 Task: Open Card Card0000000062 in Board Board0000000016 in Workspace WS0000000006 in Trello. Add Member Nikrathi889@gmail.com to Card Card0000000062 in Board Board0000000016 in Workspace WS0000000006 in Trello. Add Yellow Label titled Label0000000062 to Card Card0000000062 in Board Board0000000016 in Workspace WS0000000006 in Trello. Add Checklist CL0000000062 to Card Card0000000062 in Board Board0000000016 in Workspace WS0000000006 in Trello. Add Dates with Start Date as May 08 2023 and Due Date as May 31 2023 to Card Card0000000062 in Board Board0000000016 in Workspace WS0000000006 in Trello
Action: Mouse moved to (108, 432)
Screenshot: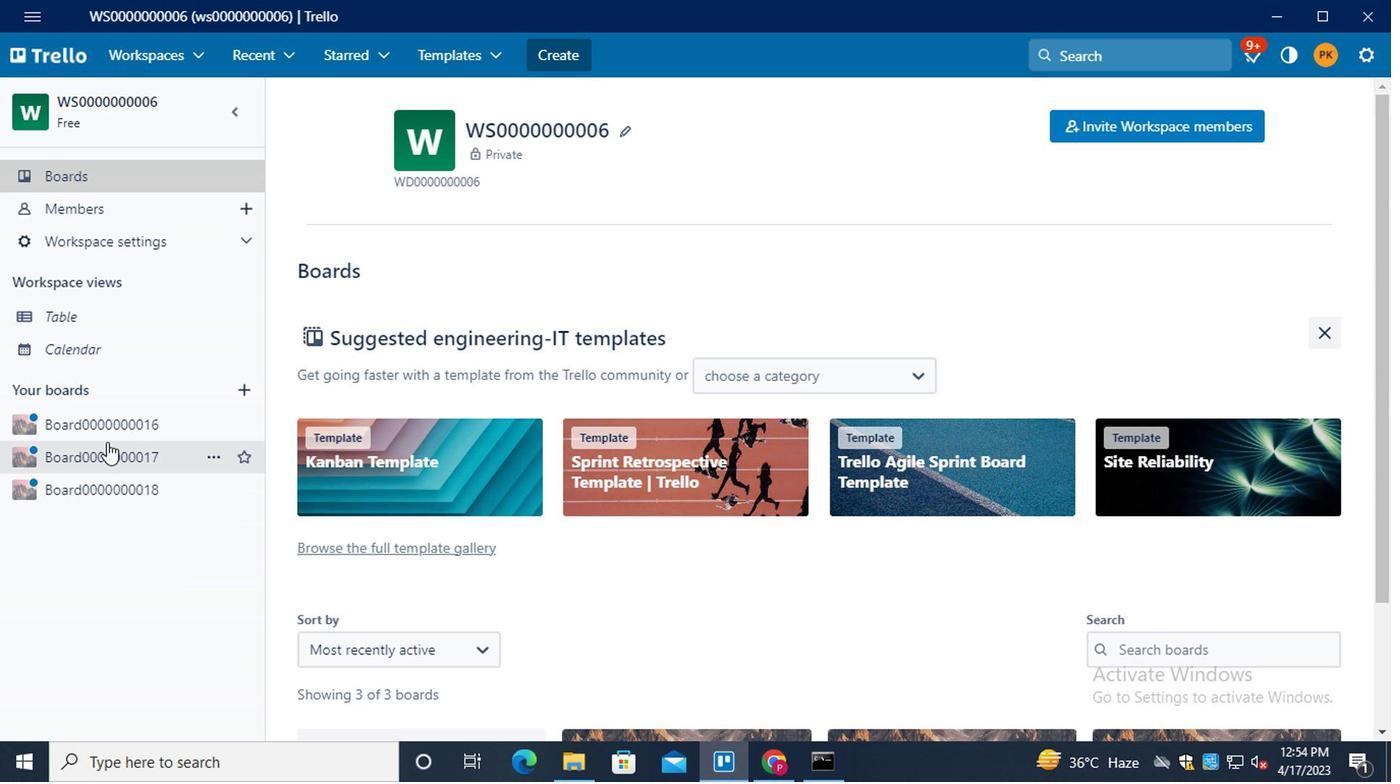 
Action: Mouse pressed left at (108, 432)
Screenshot: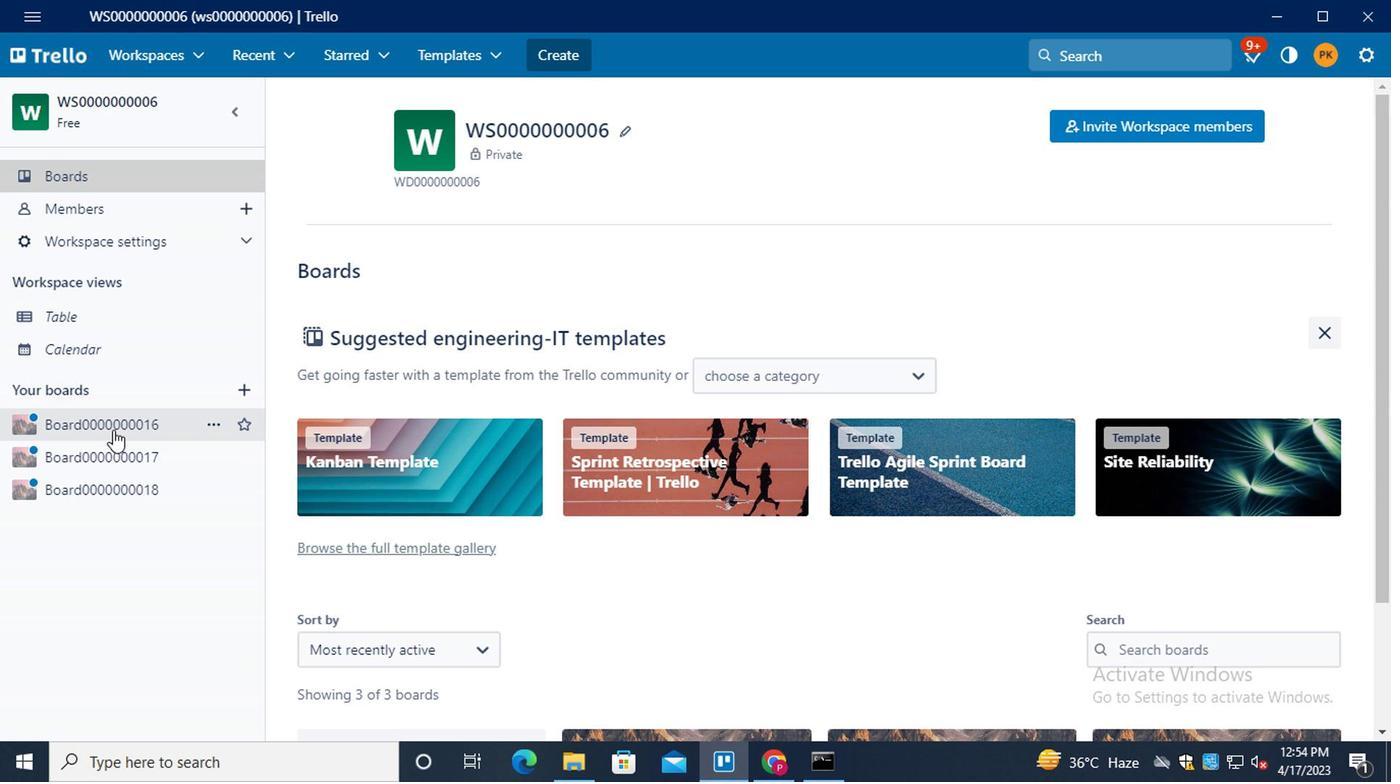 
Action: Mouse moved to (361, 368)
Screenshot: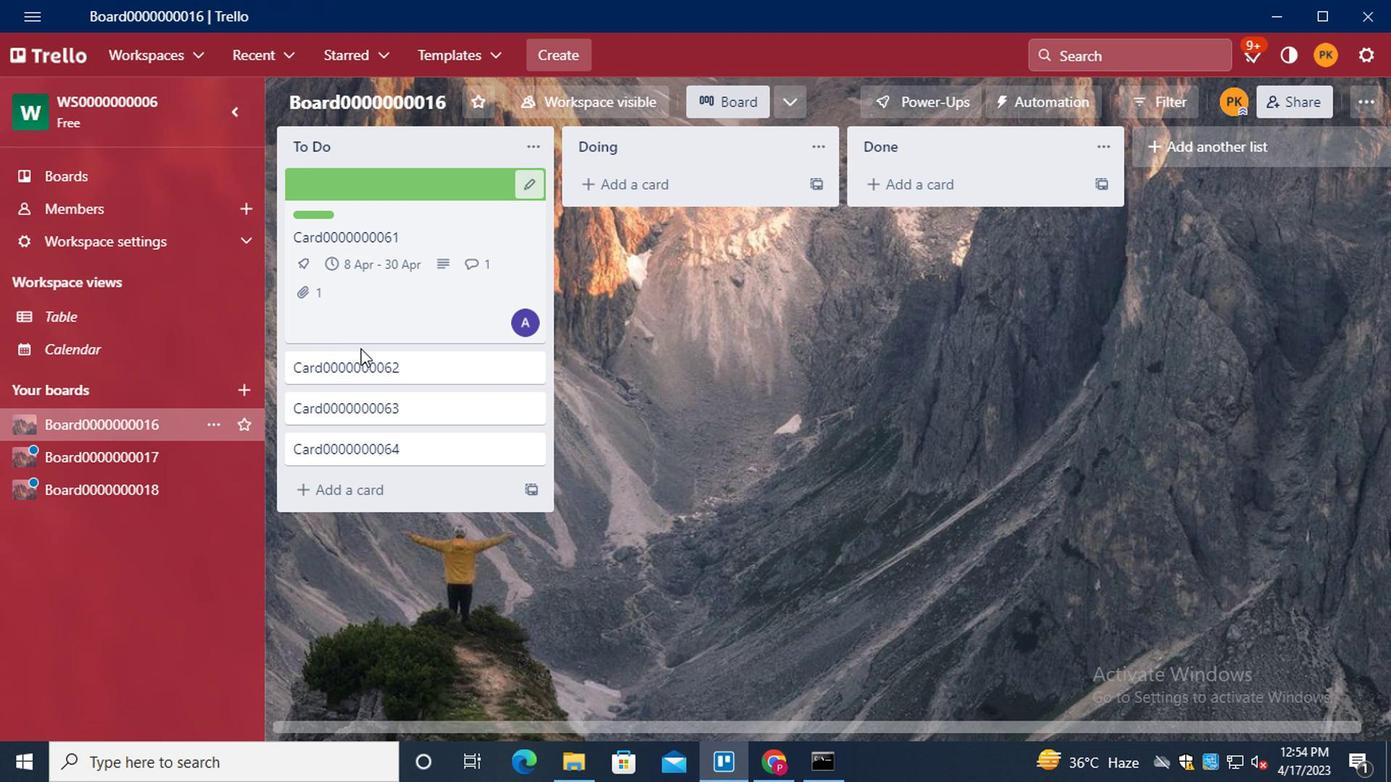 
Action: Mouse pressed left at (361, 368)
Screenshot: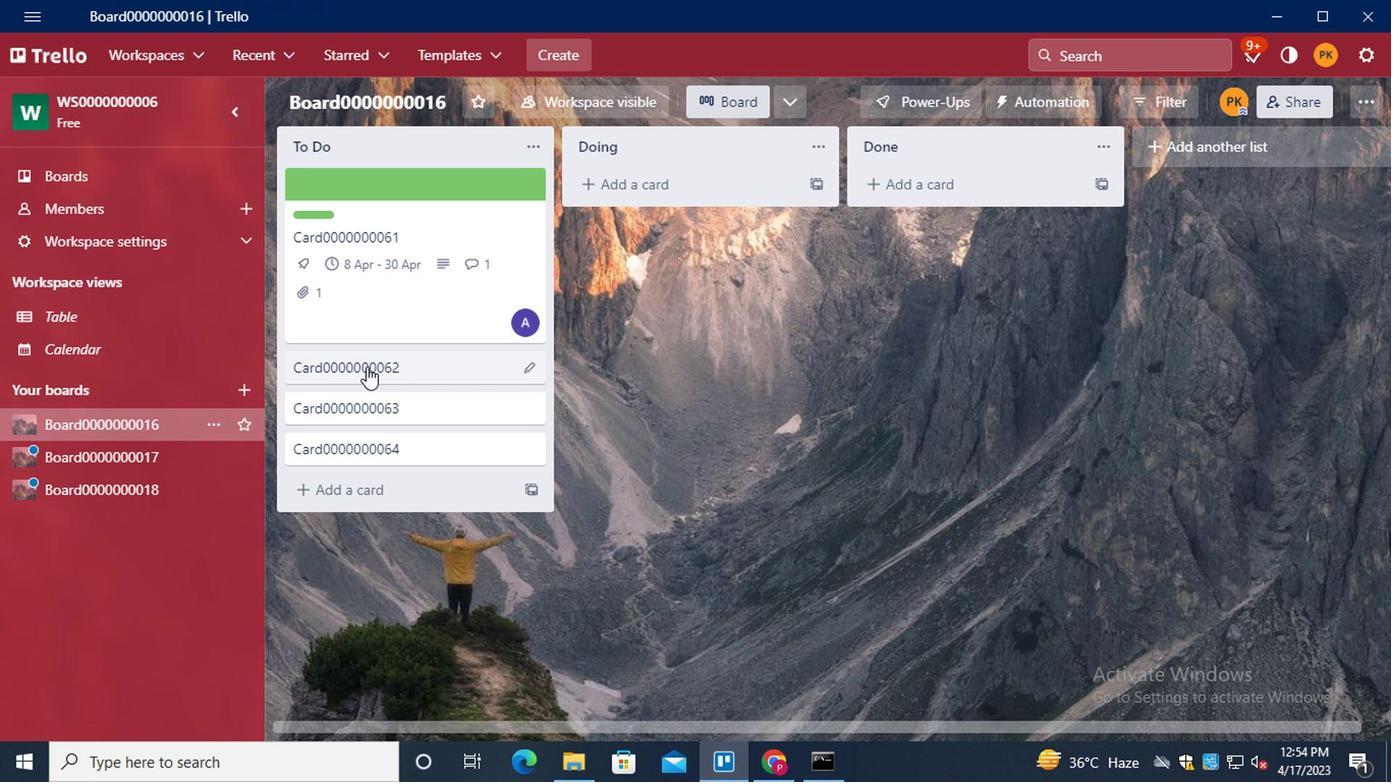 
Action: Mouse moved to (946, 196)
Screenshot: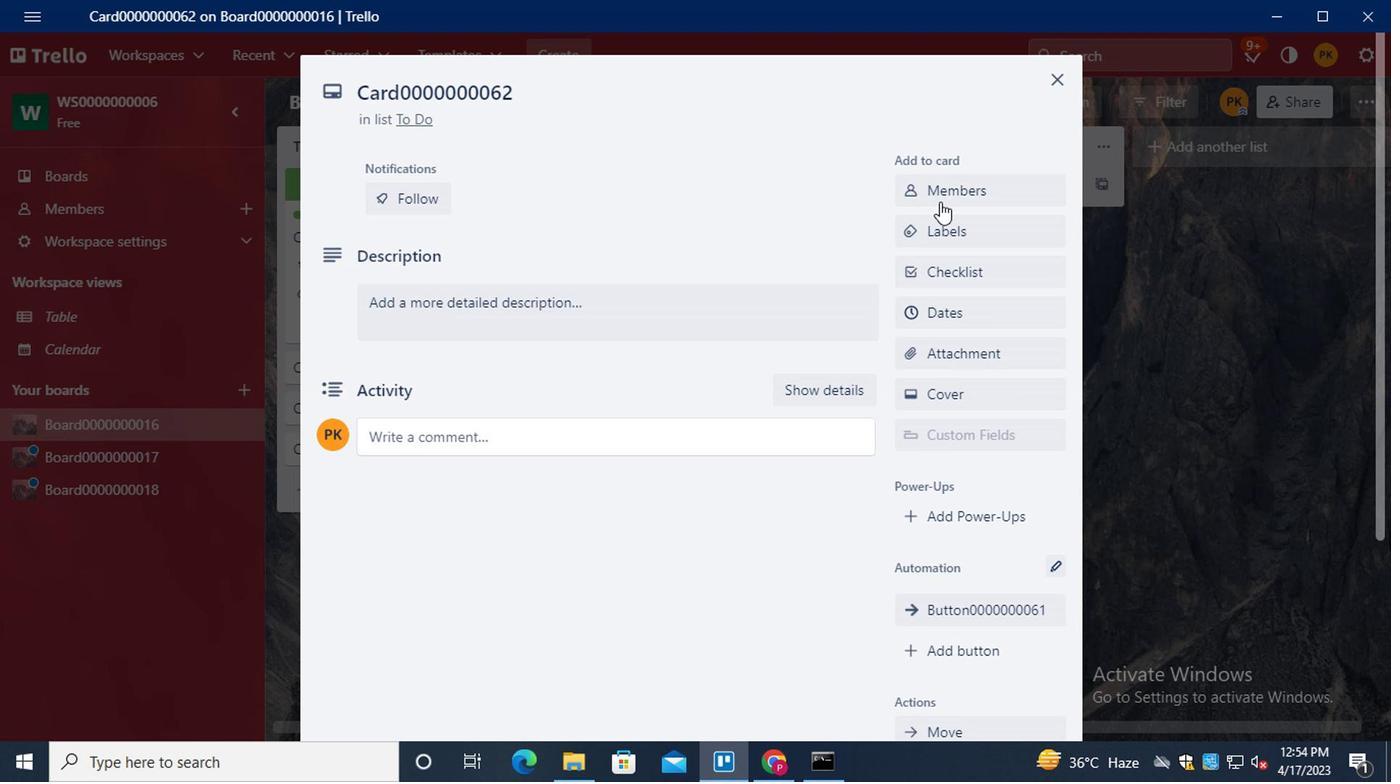 
Action: Mouse pressed left at (946, 196)
Screenshot: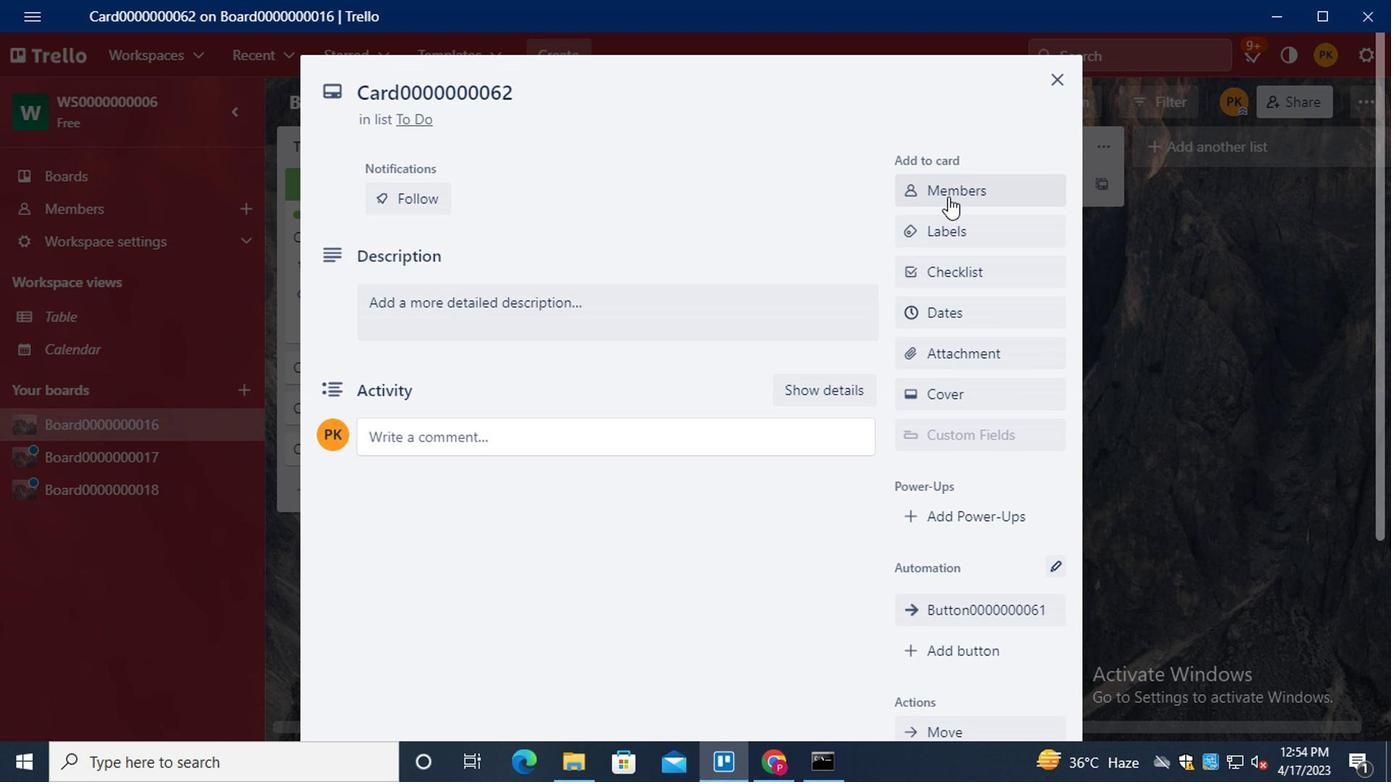 
Action: Mouse moved to (708, 349)
Screenshot: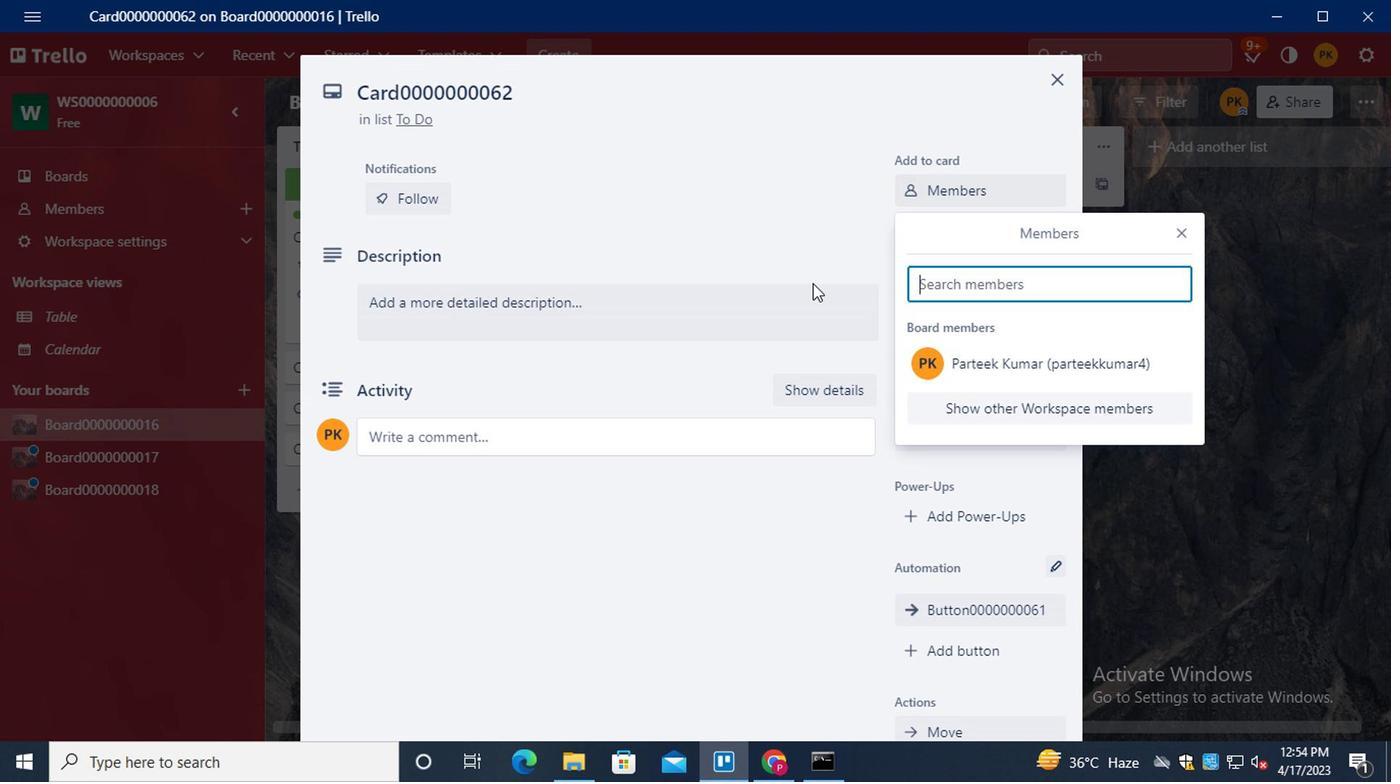 
Action: Key pressed <Key.shift>NIKRATHI889<Key.shift>@GMAIL.COM
Screenshot: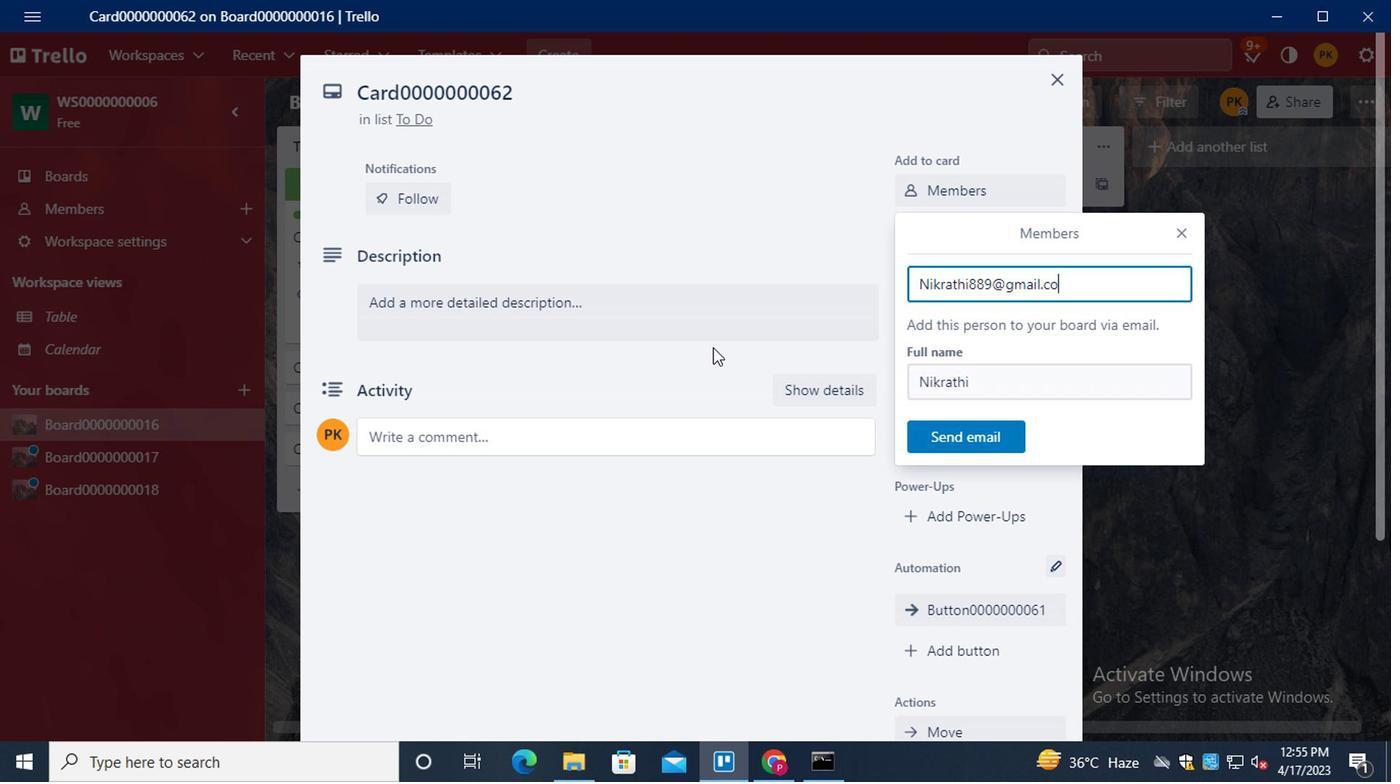 
Action: Mouse moved to (951, 433)
Screenshot: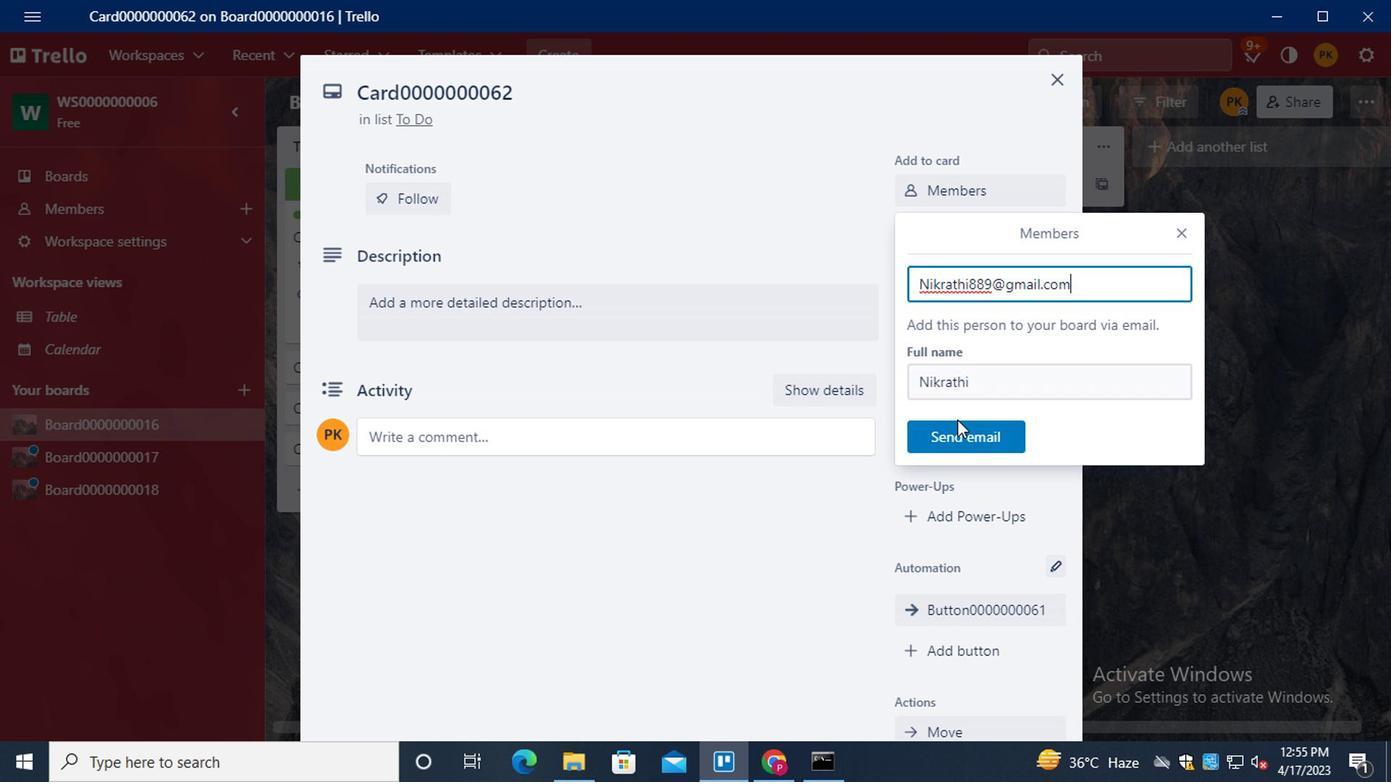 
Action: Mouse pressed left at (951, 433)
Screenshot: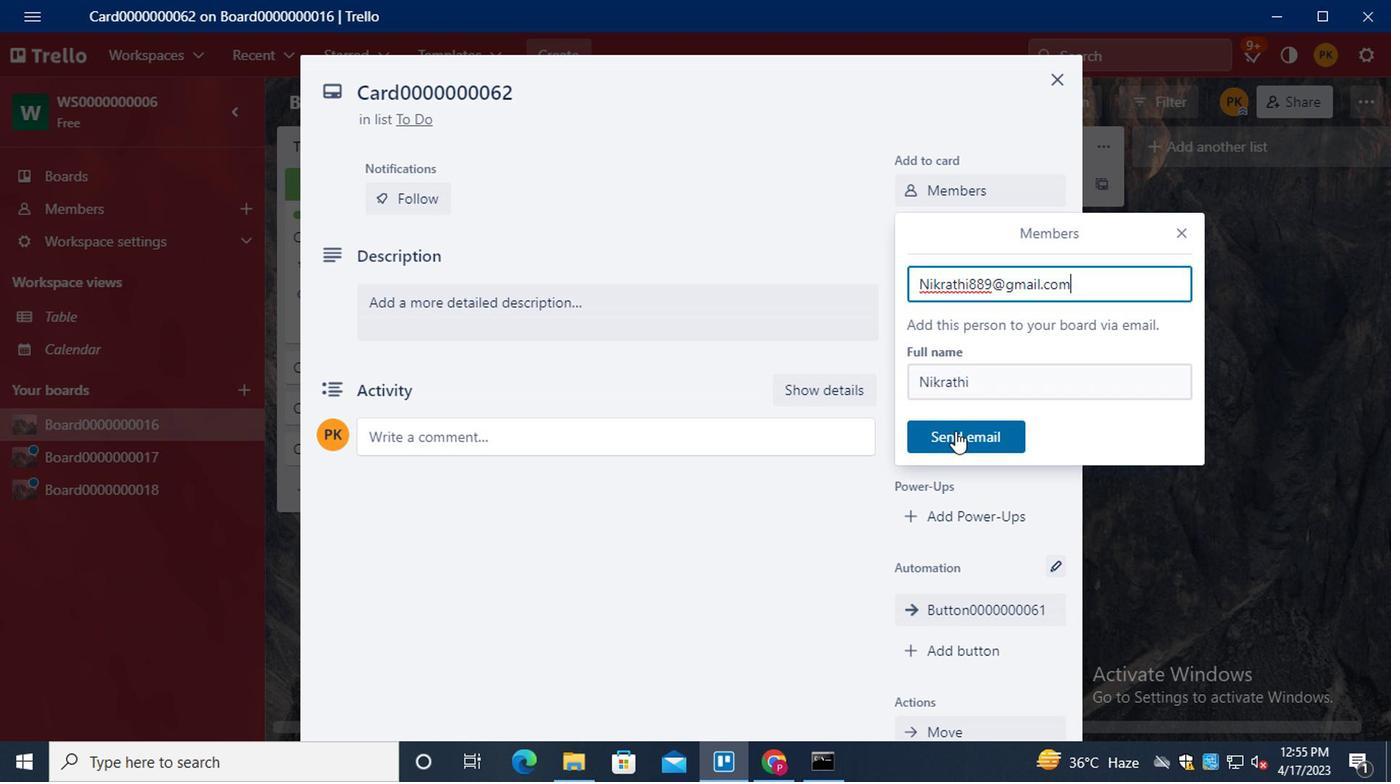 
Action: Mouse moved to (1011, 238)
Screenshot: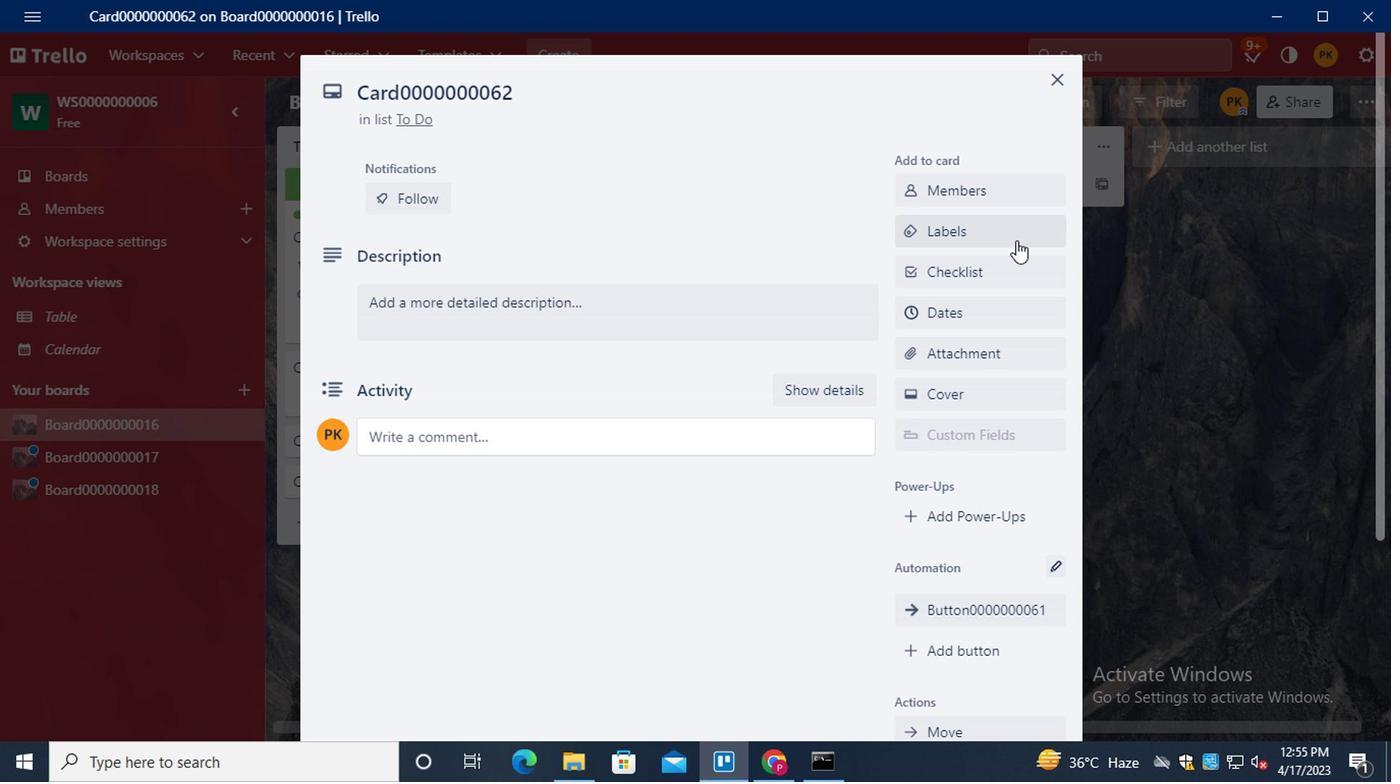 
Action: Mouse pressed left at (1011, 238)
Screenshot: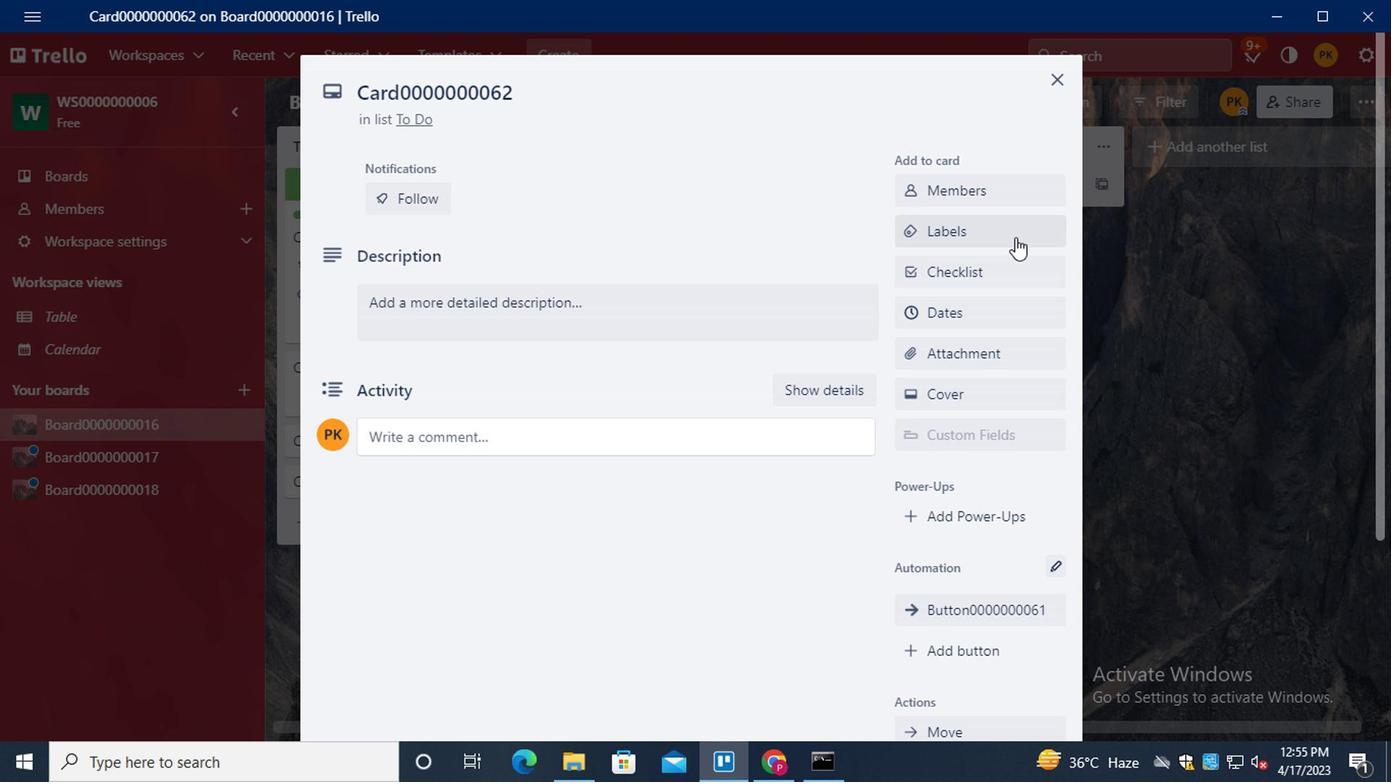 
Action: Mouse moved to (1017, 490)
Screenshot: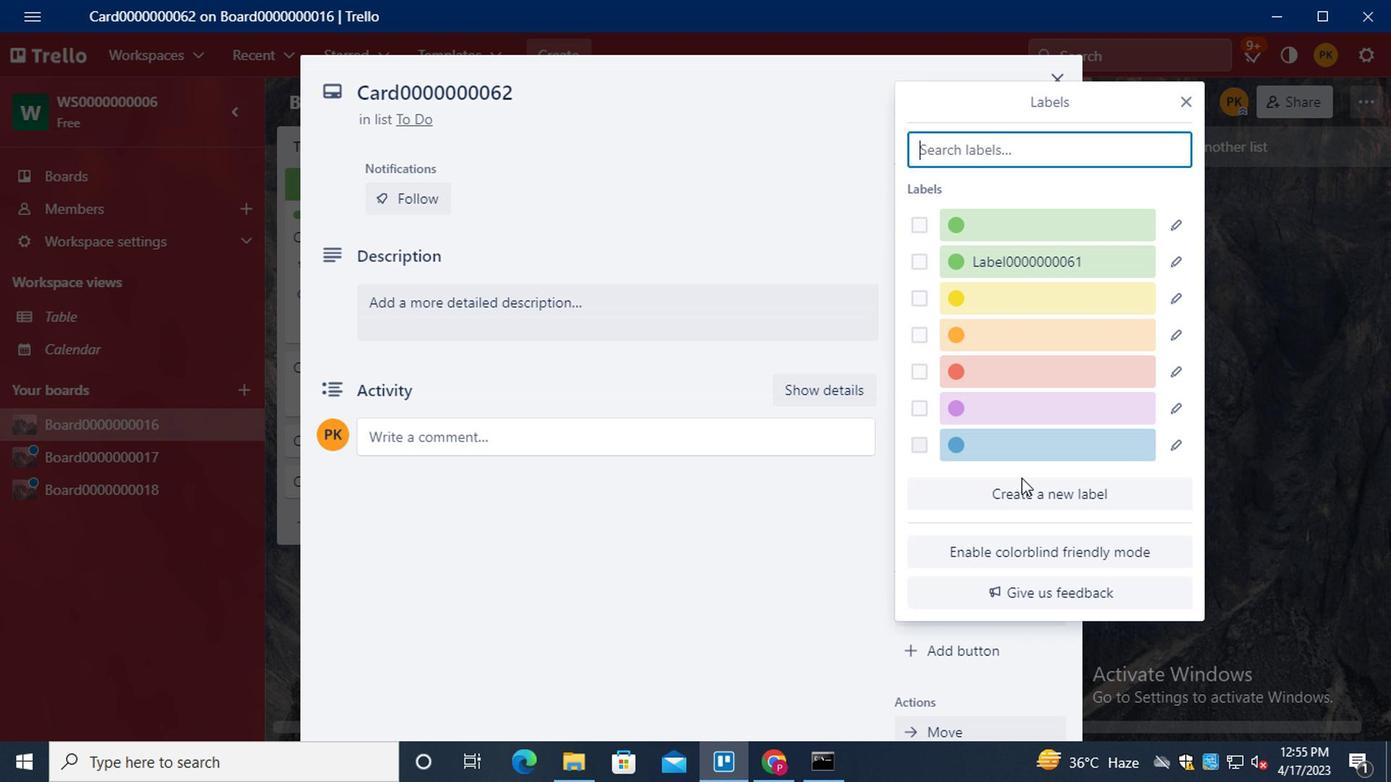
Action: Mouse pressed left at (1017, 490)
Screenshot: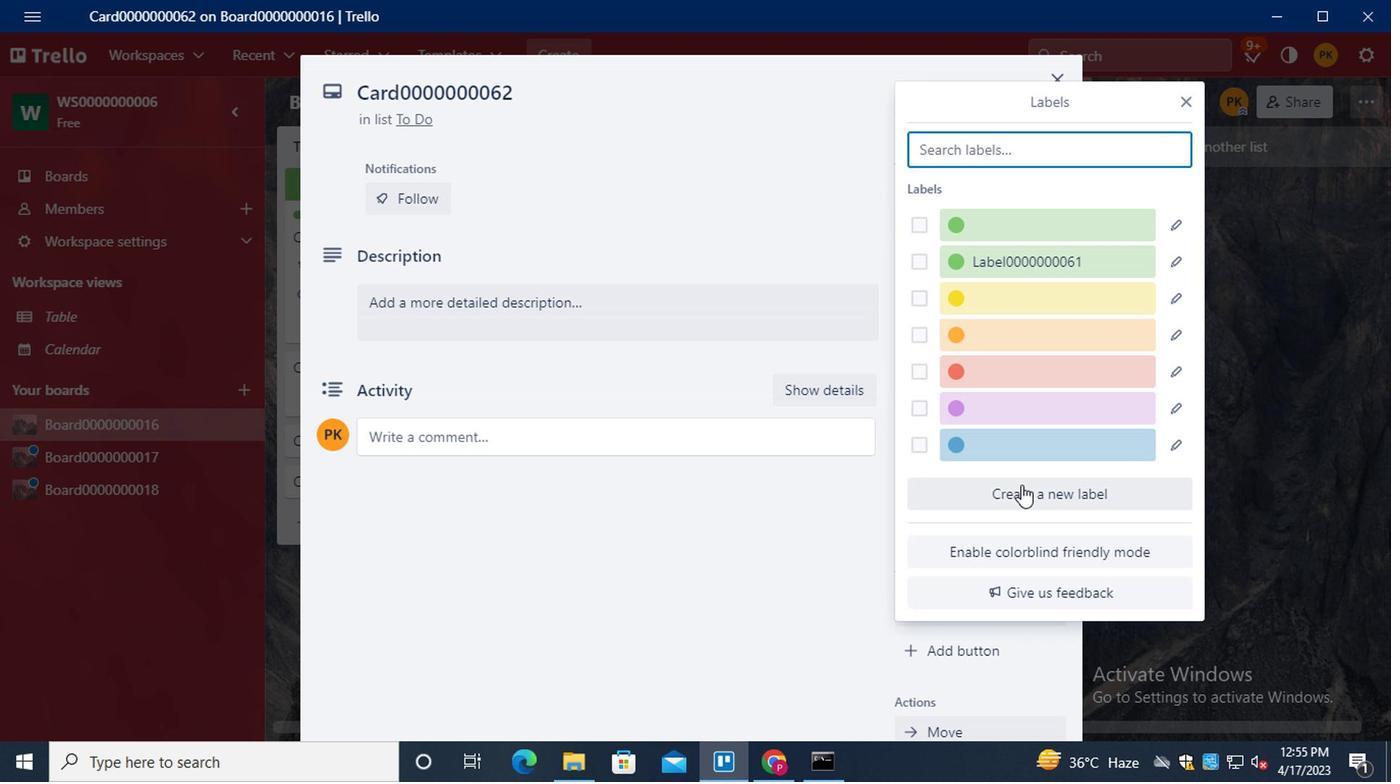 
Action: Key pressed <Key.shift>LABEL
Screenshot: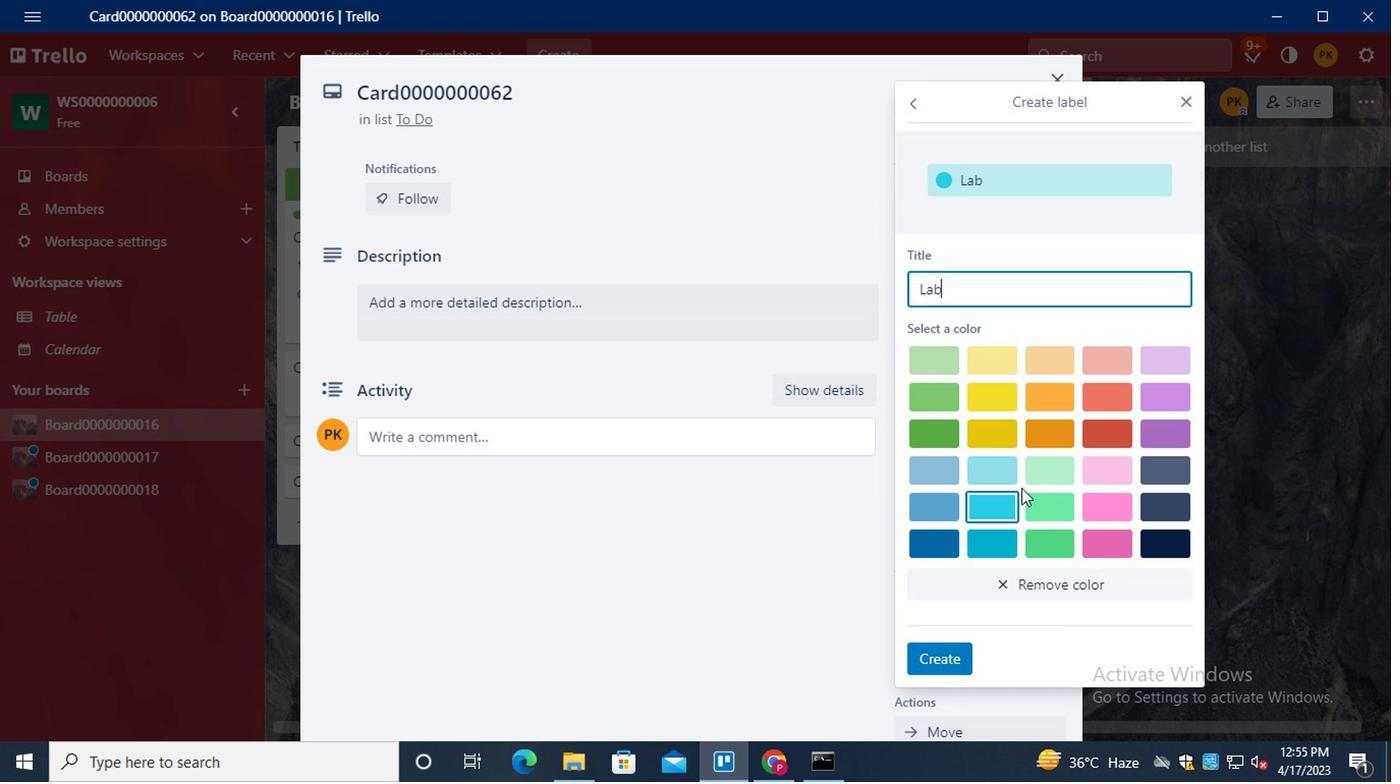 
Action: Mouse moved to (1072, 299)
Screenshot: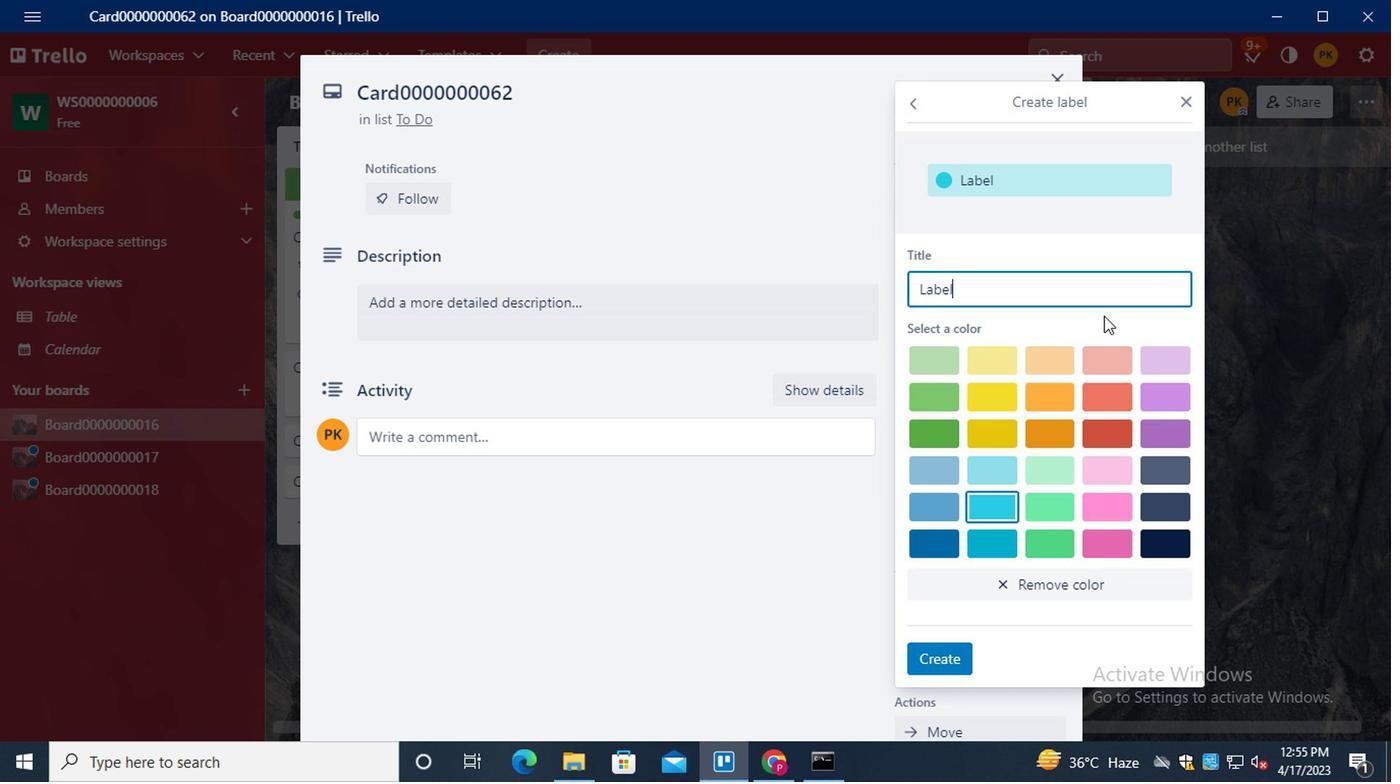 
Action: Key pressed 0000000062
Screenshot: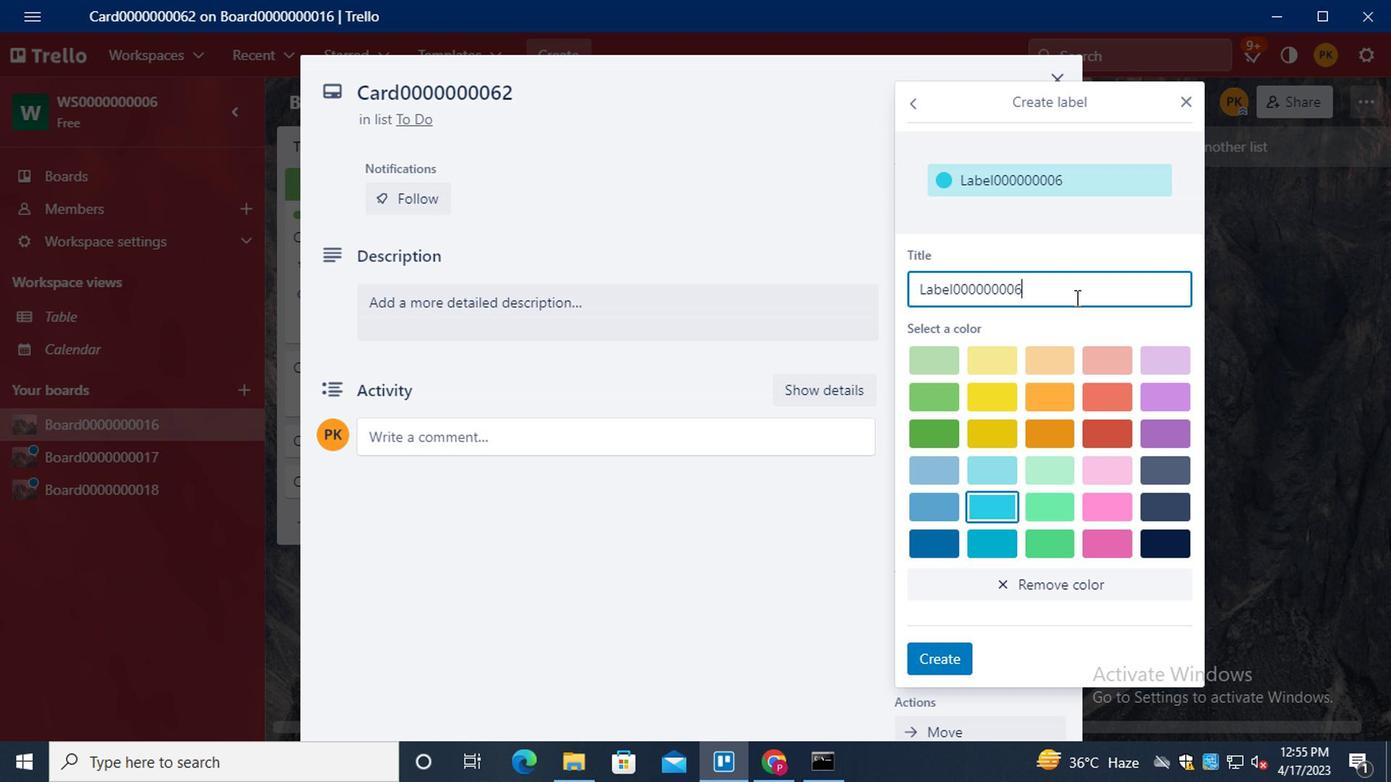 
Action: Mouse moved to (1001, 397)
Screenshot: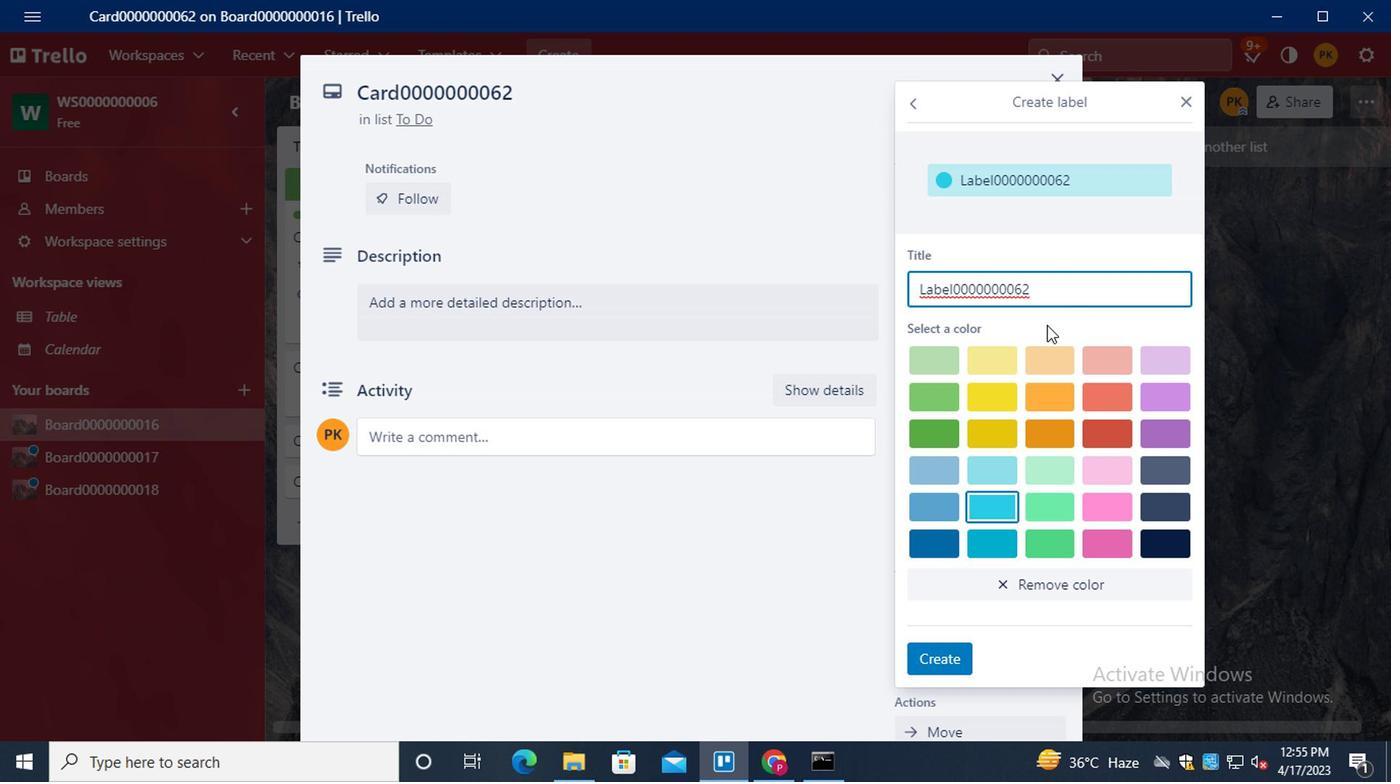 
Action: Mouse pressed left at (1001, 397)
Screenshot: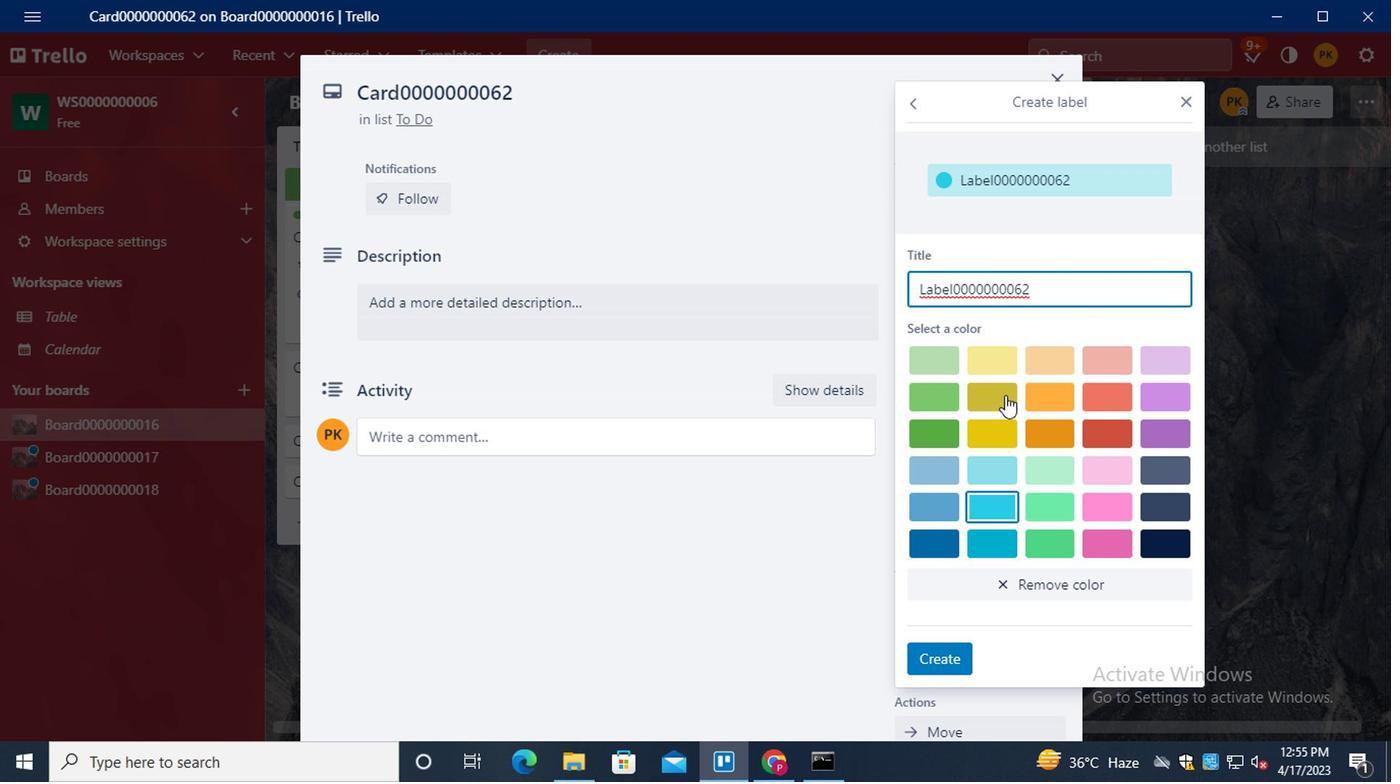 
Action: Mouse moved to (937, 657)
Screenshot: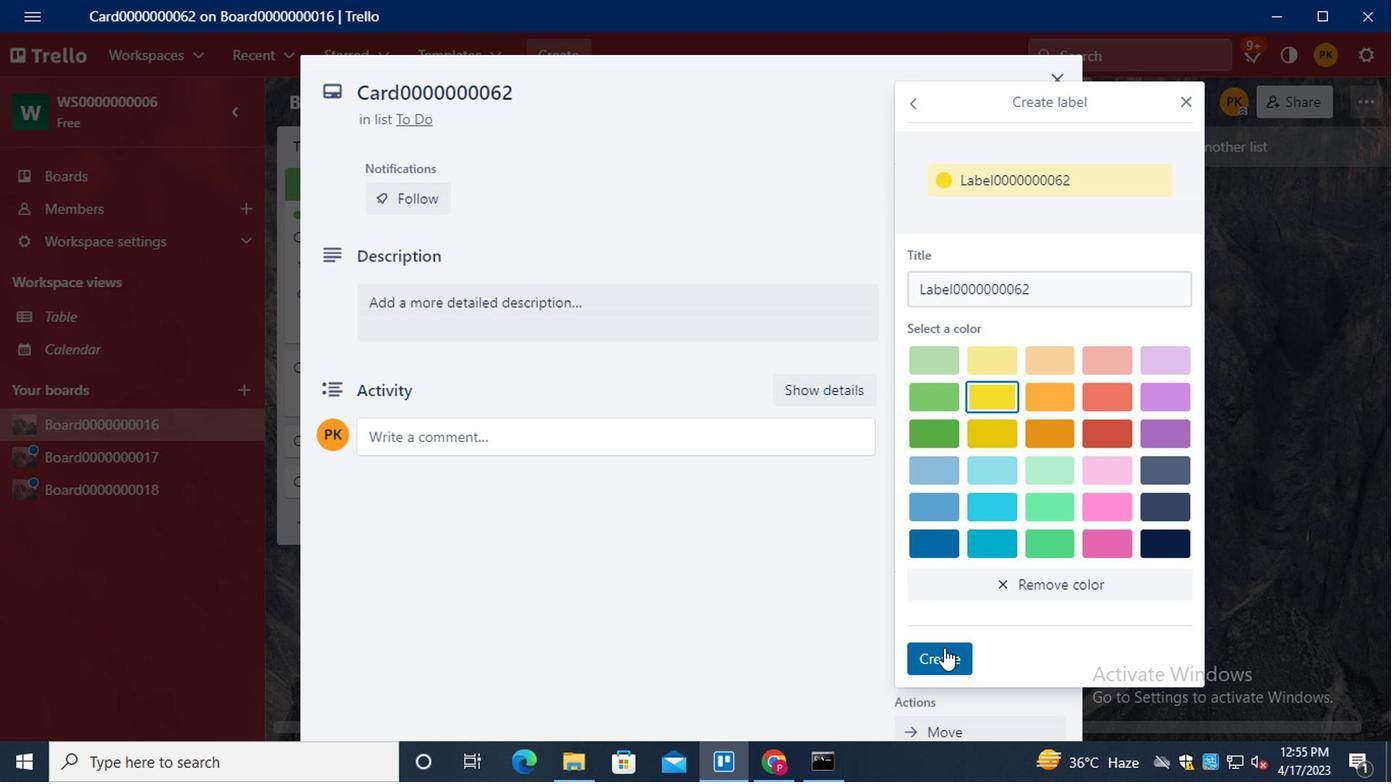 
Action: Mouse pressed left at (937, 657)
Screenshot: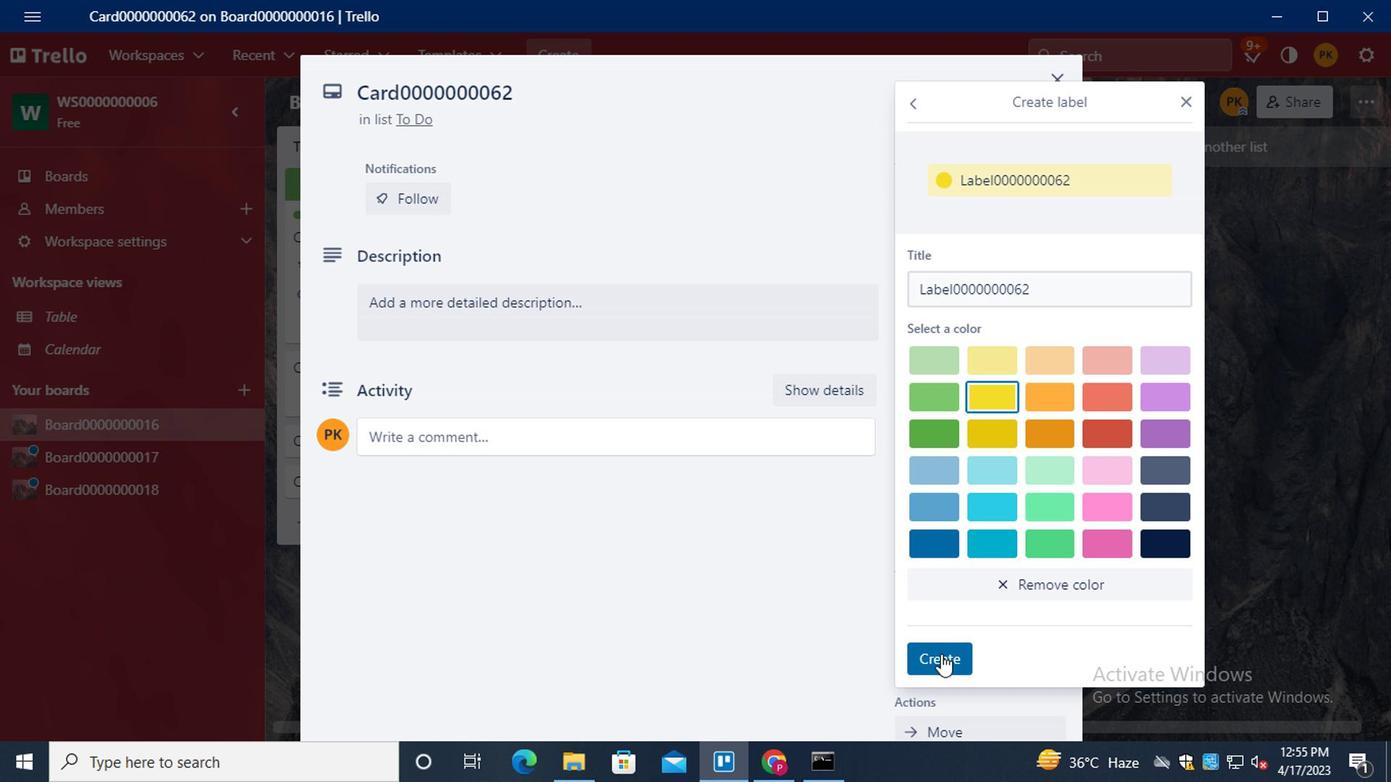 
Action: Mouse moved to (1182, 103)
Screenshot: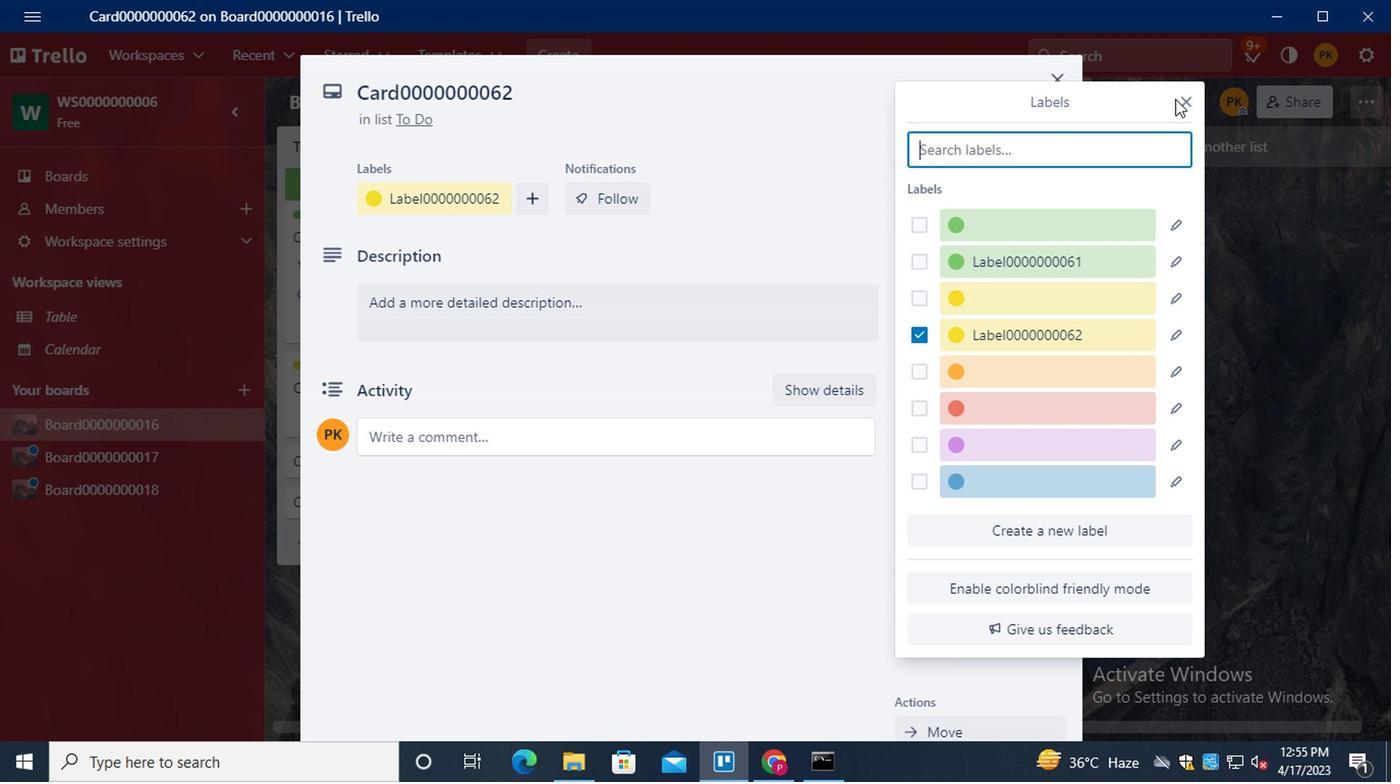 
Action: Mouse pressed left at (1182, 103)
Screenshot: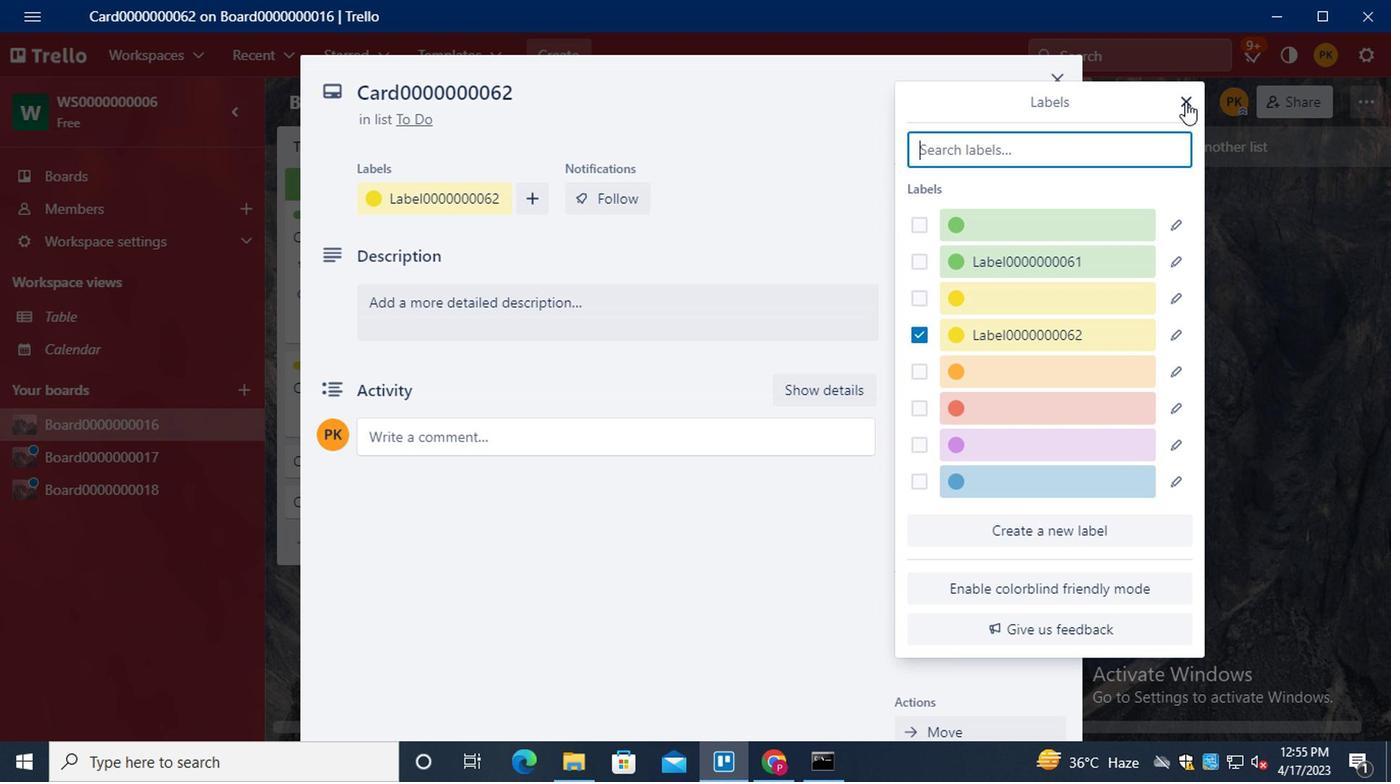 
Action: Mouse moved to (1008, 276)
Screenshot: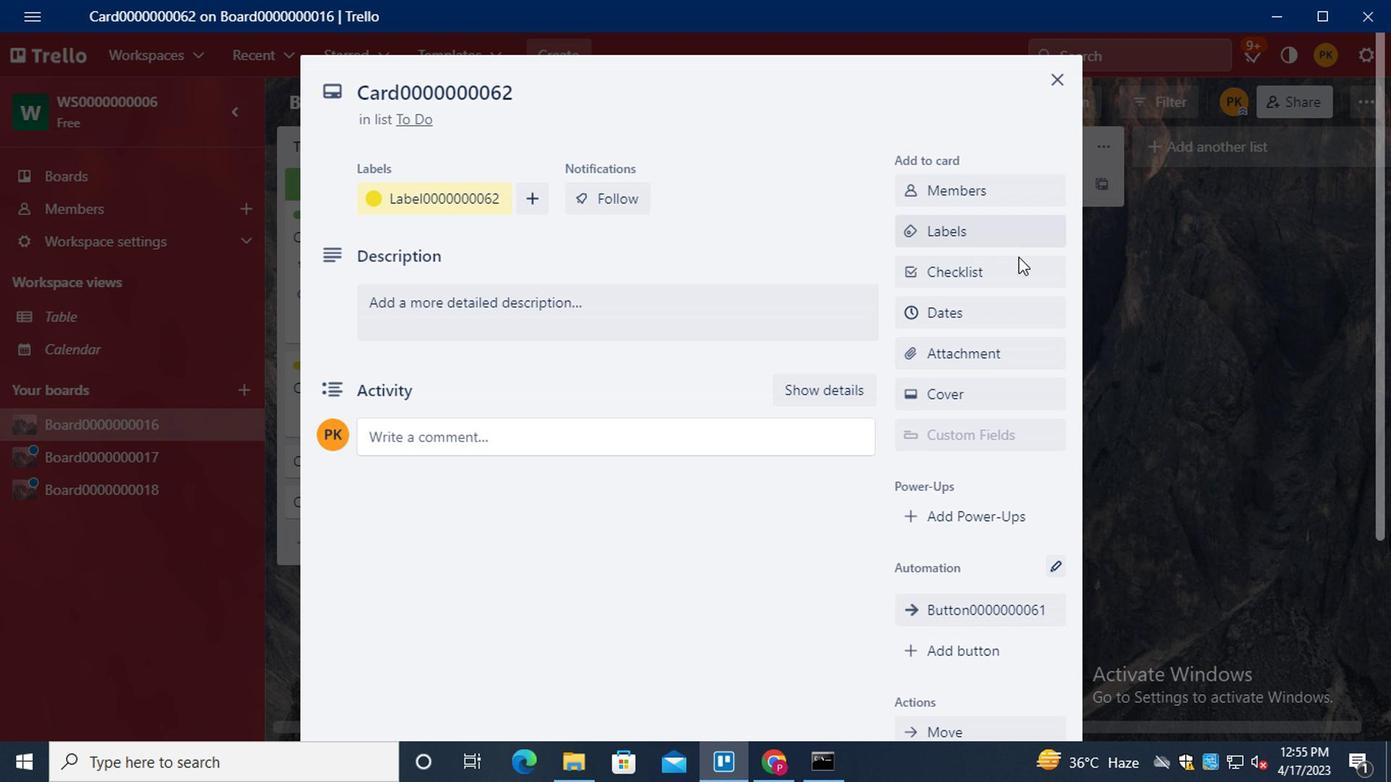 
Action: Mouse pressed left at (1008, 276)
Screenshot: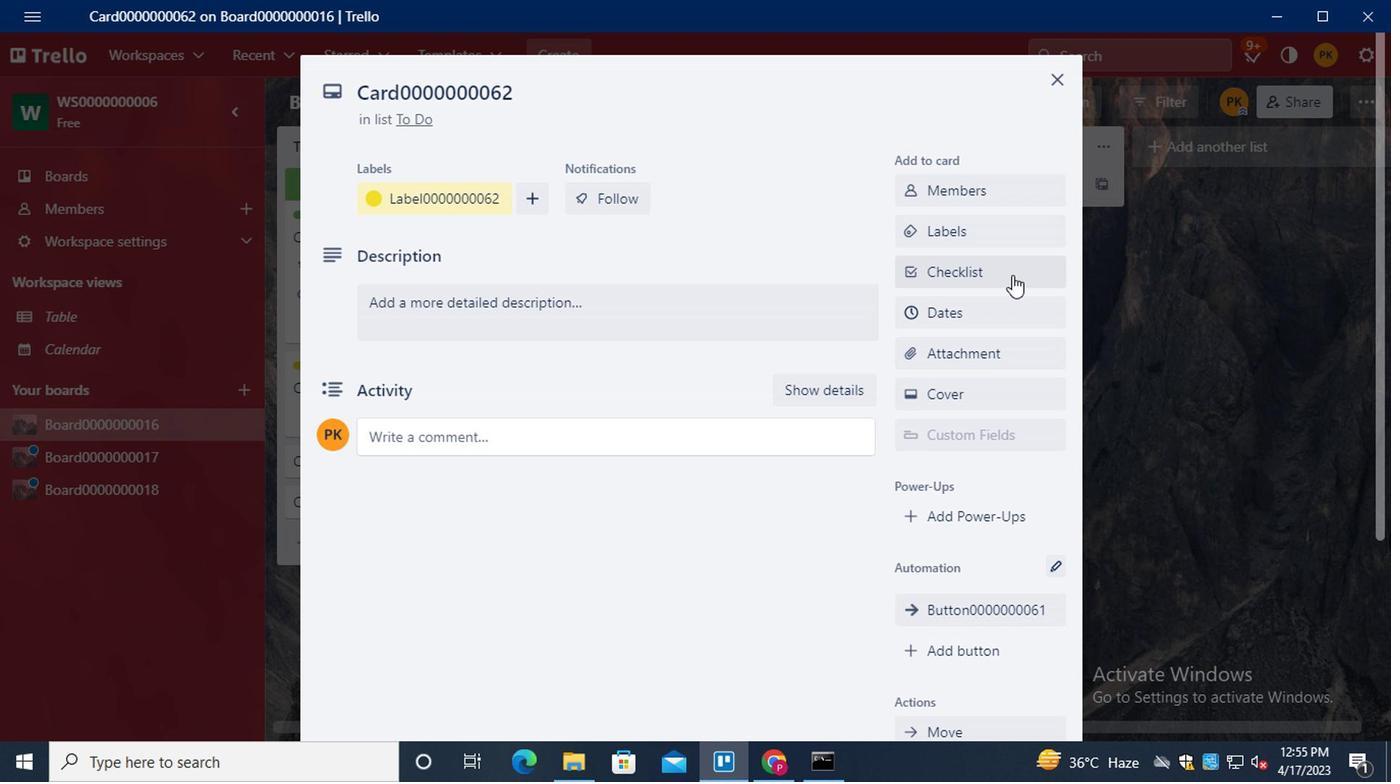 
Action: Key pressed <Key.shift>CL0000000062
Screenshot: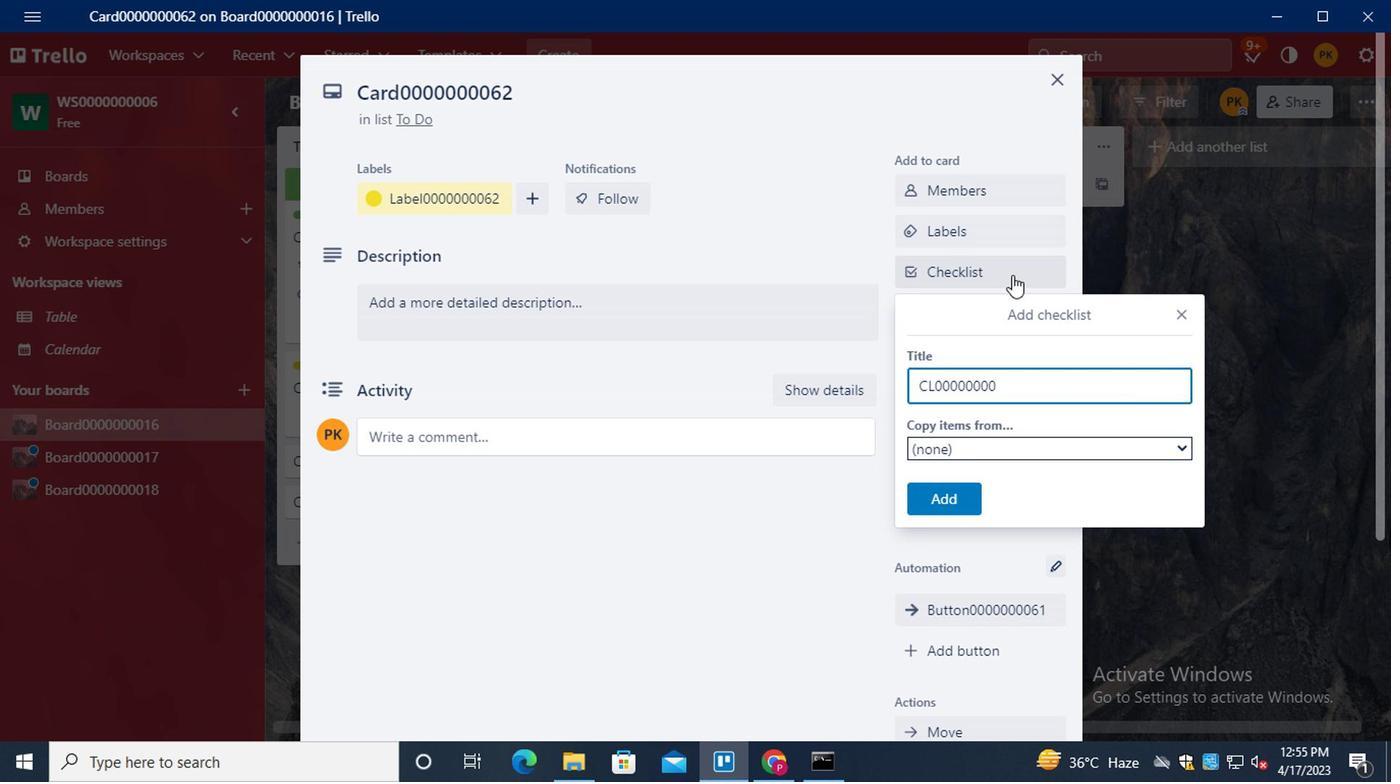 
Action: Mouse moved to (944, 493)
Screenshot: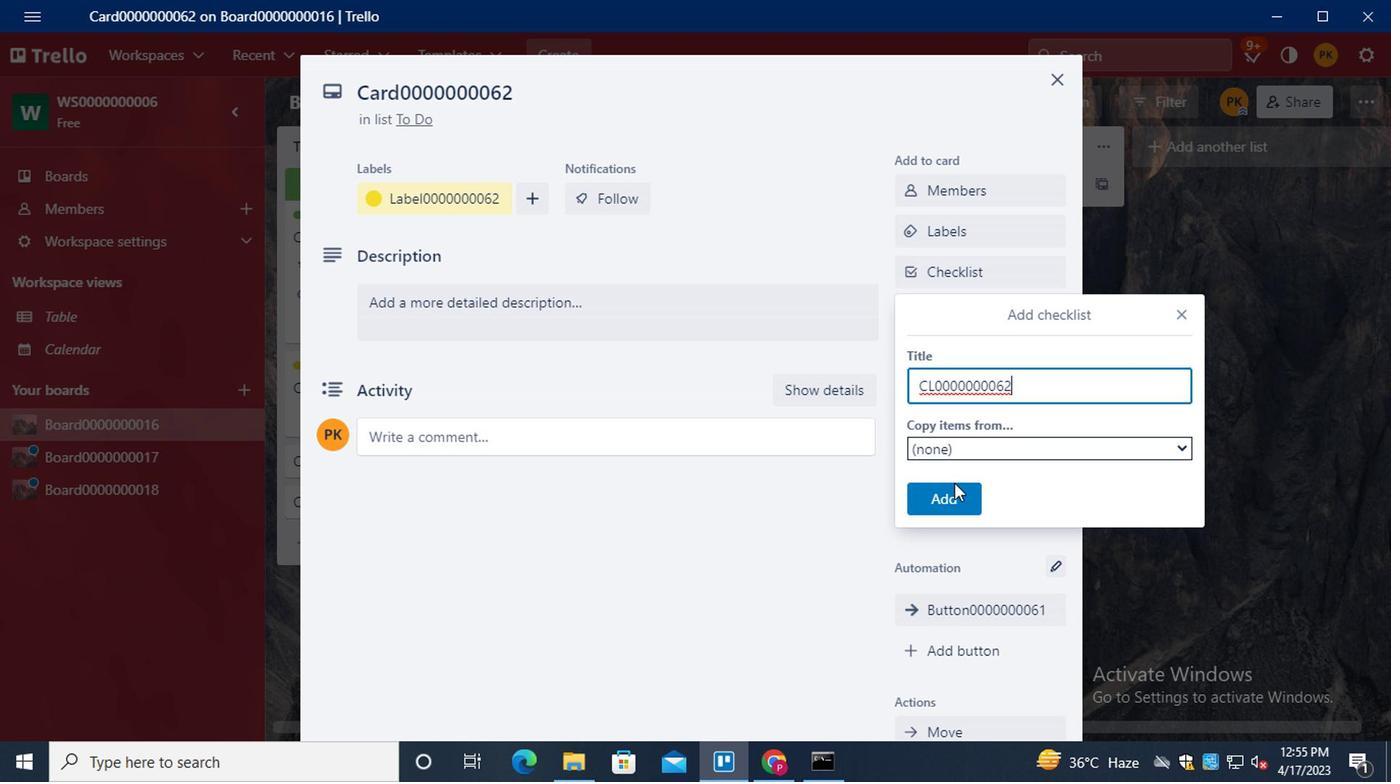 
Action: Mouse pressed left at (944, 493)
Screenshot: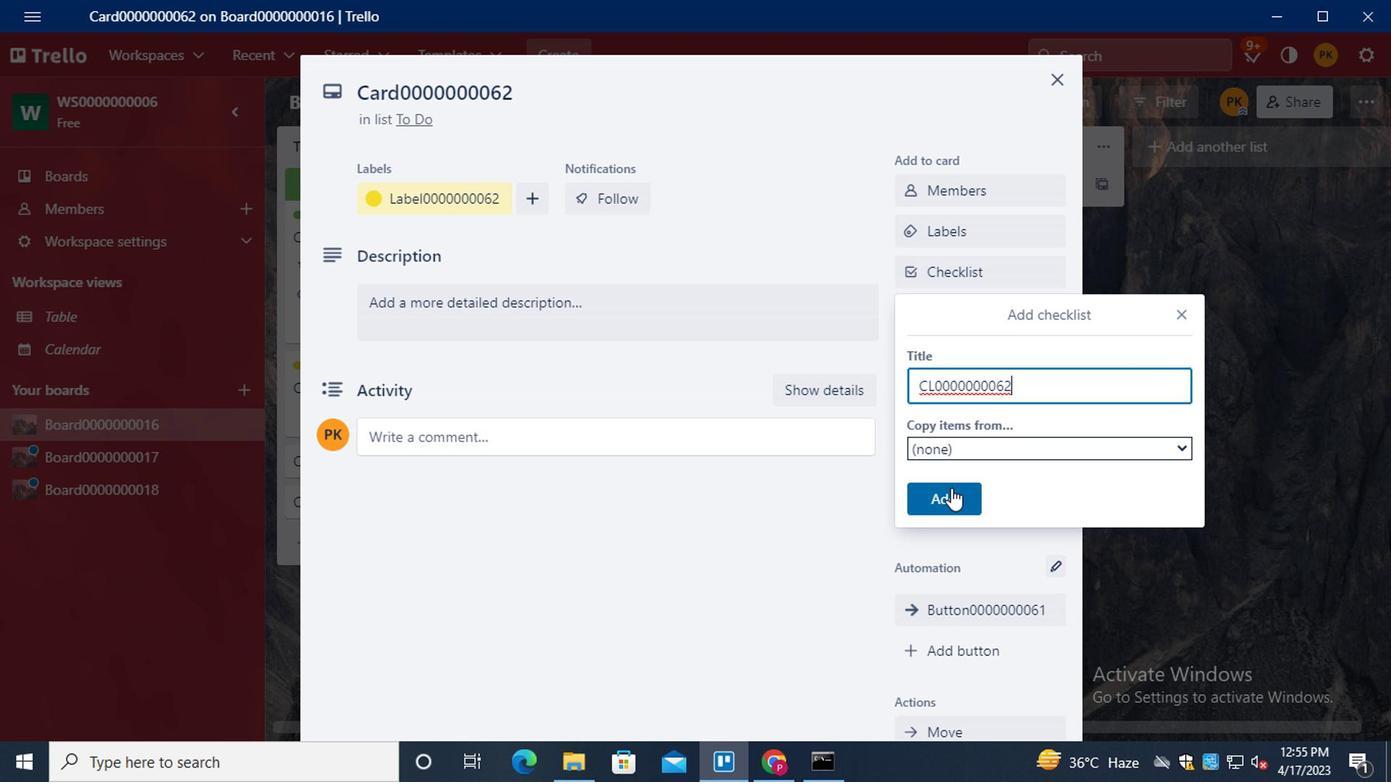 
Action: Mouse moved to (975, 321)
Screenshot: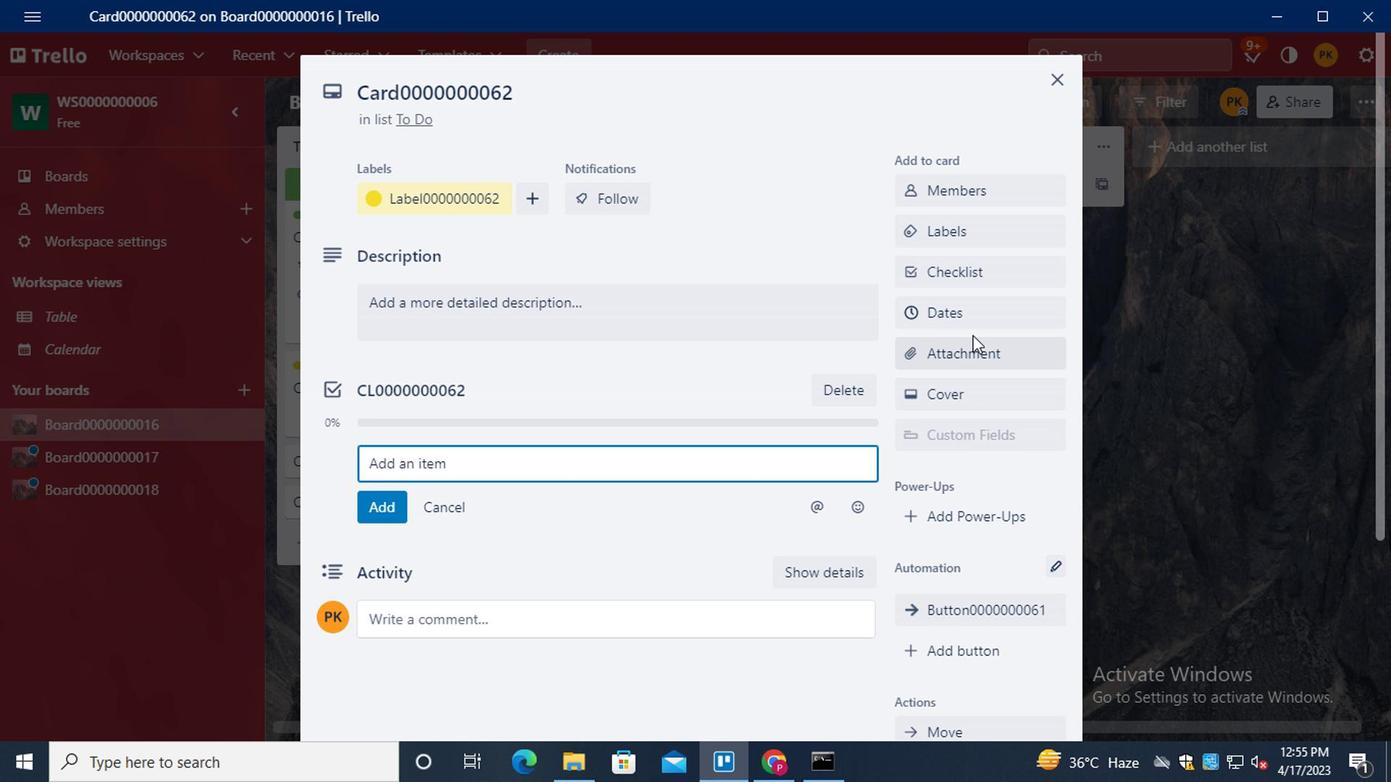 
Action: Mouse pressed left at (975, 321)
Screenshot: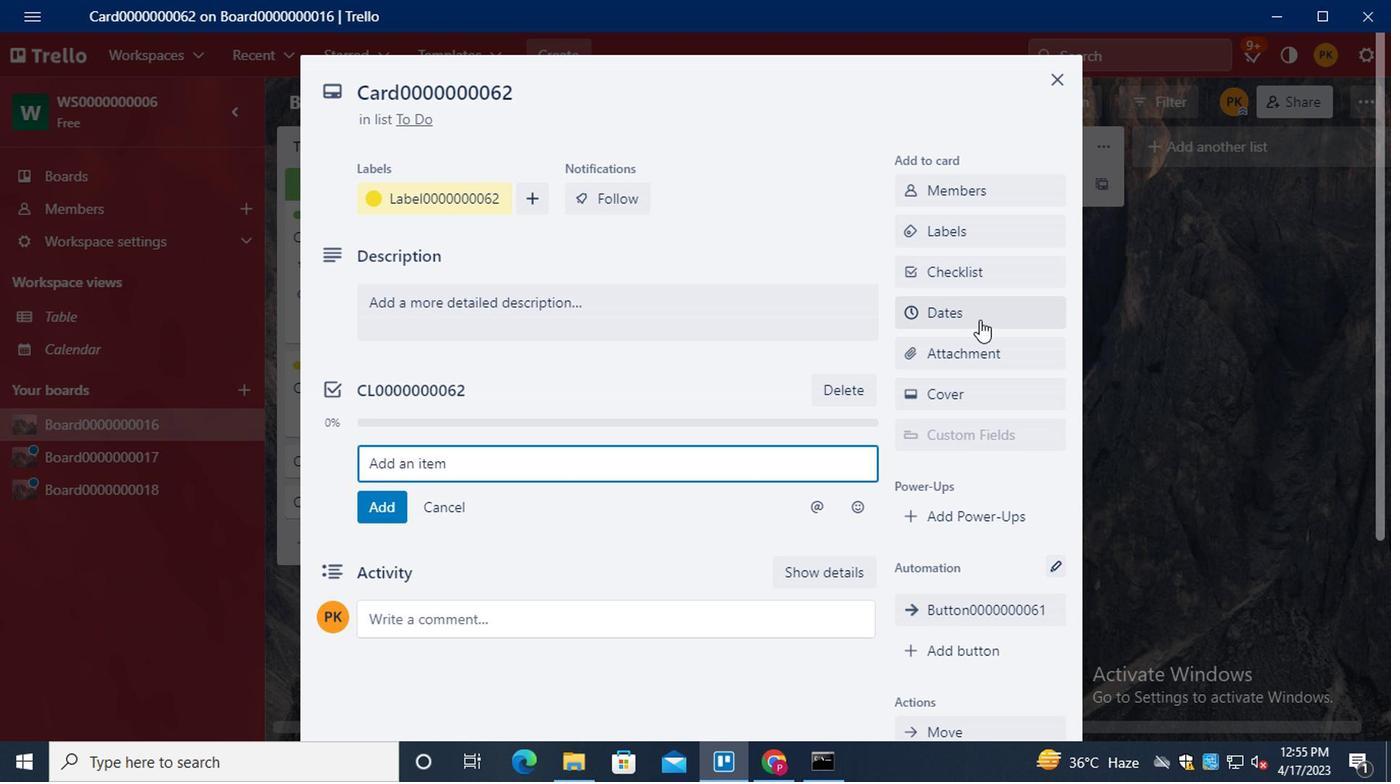 
Action: Mouse moved to (911, 468)
Screenshot: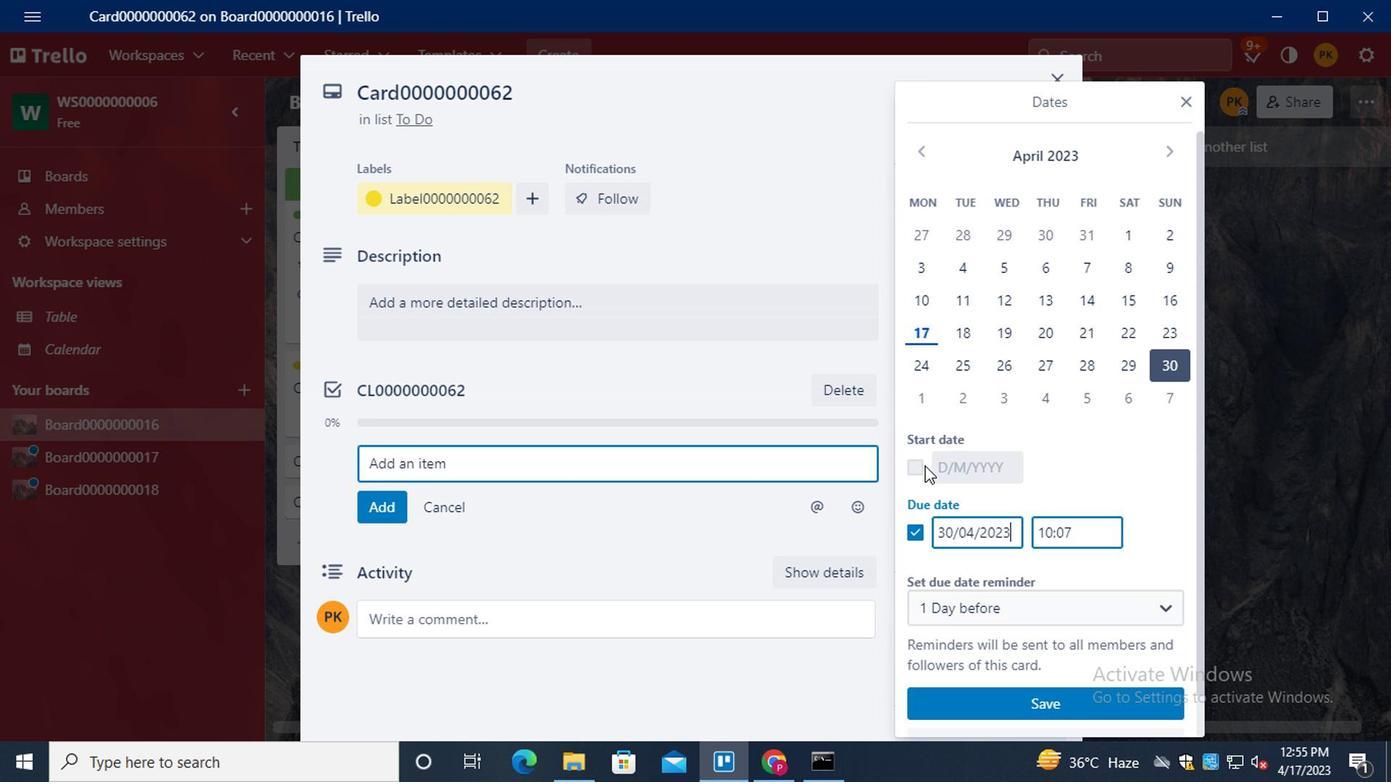 
Action: Mouse pressed left at (911, 468)
Screenshot: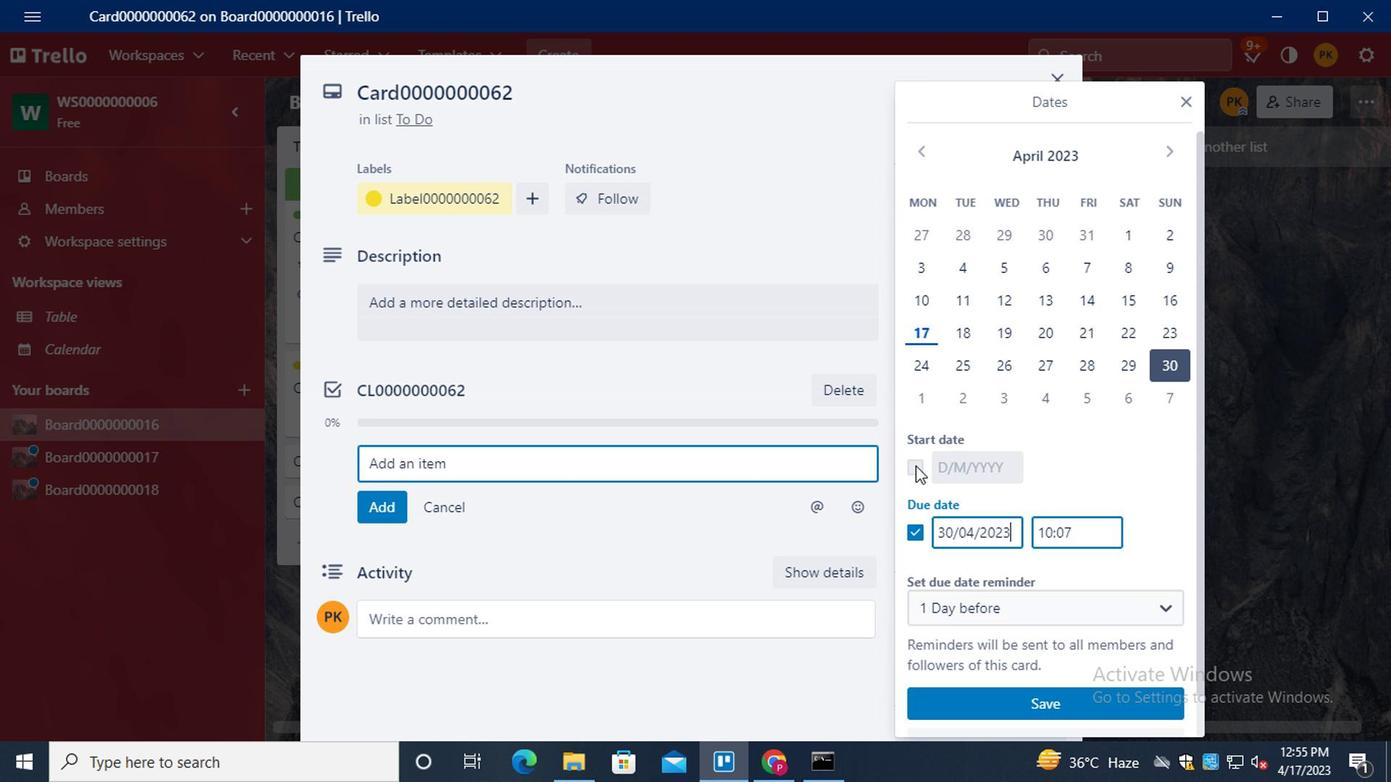 
Action: Mouse moved to (1159, 157)
Screenshot: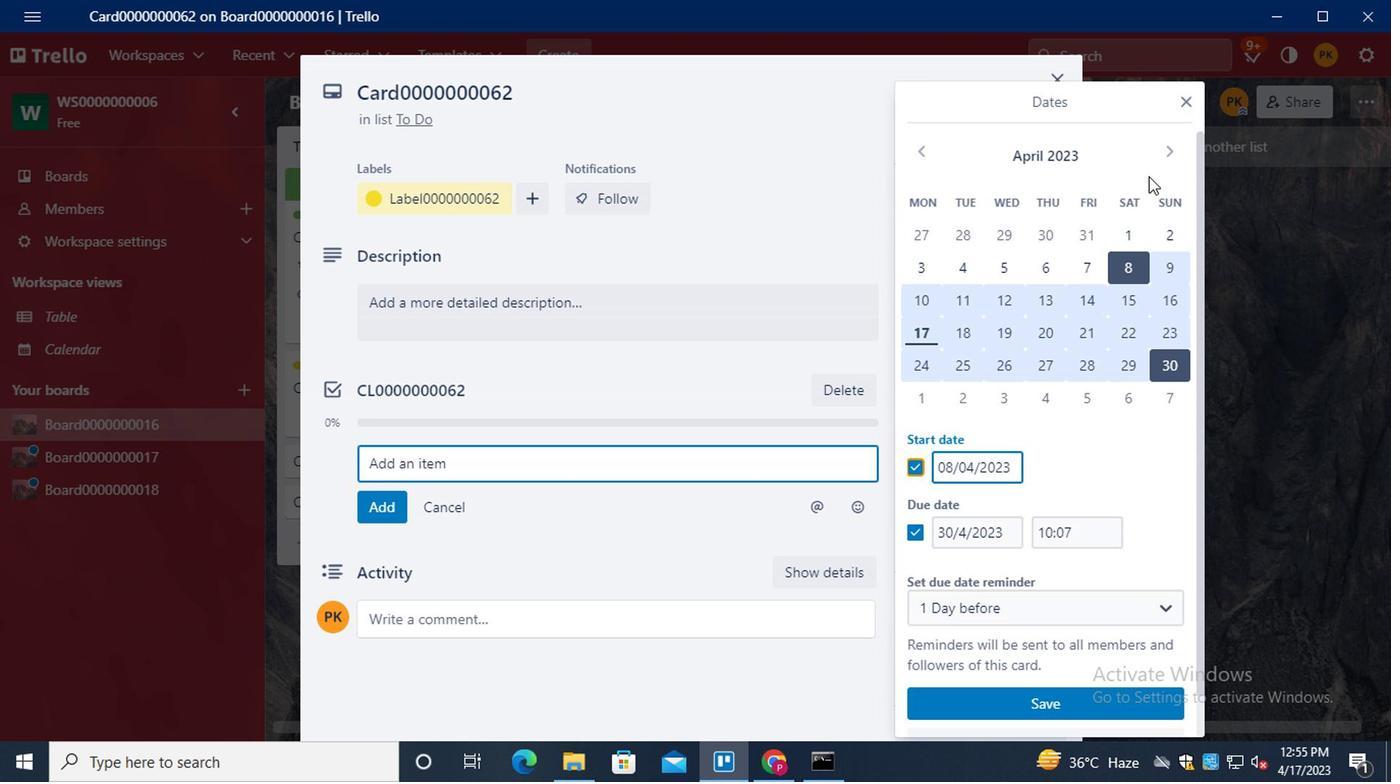 
Action: Mouse pressed left at (1159, 157)
Screenshot: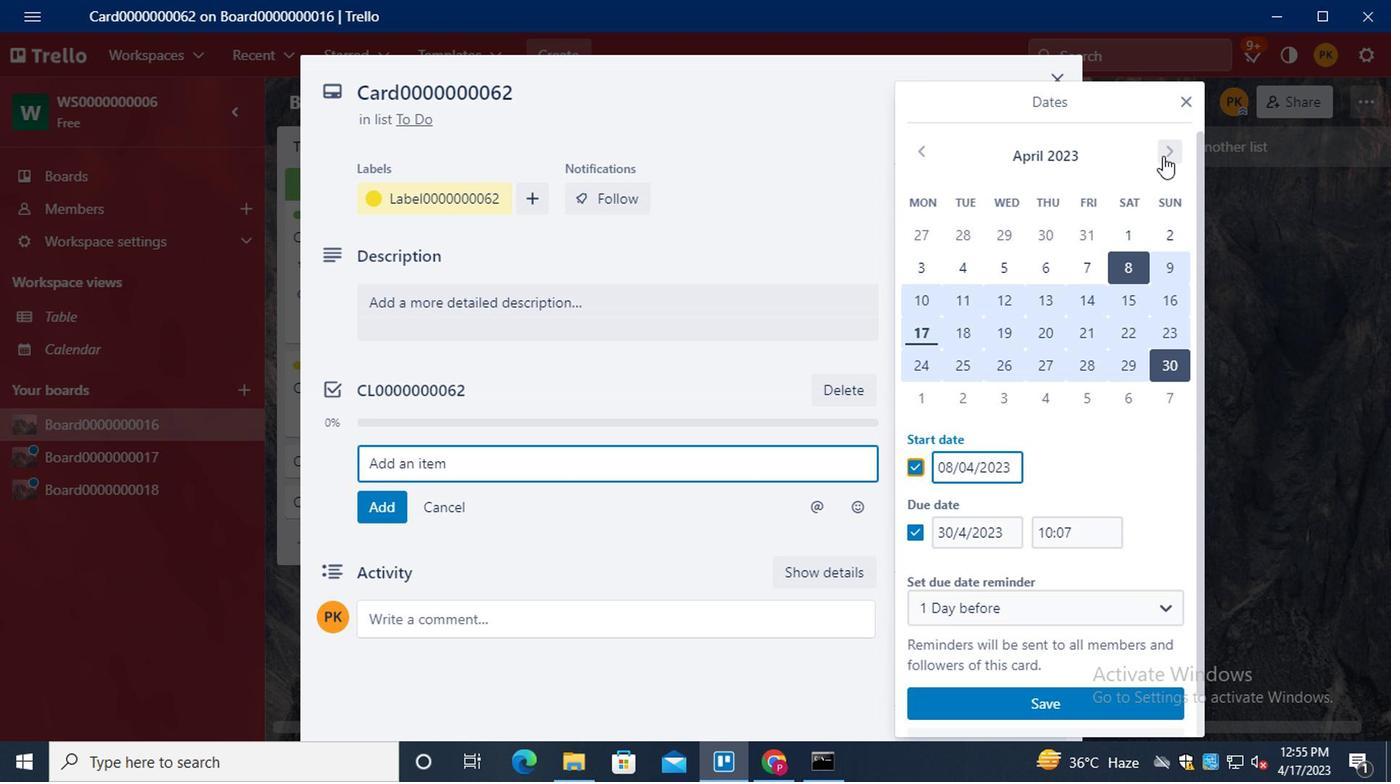 
Action: Mouse moved to (929, 274)
Screenshot: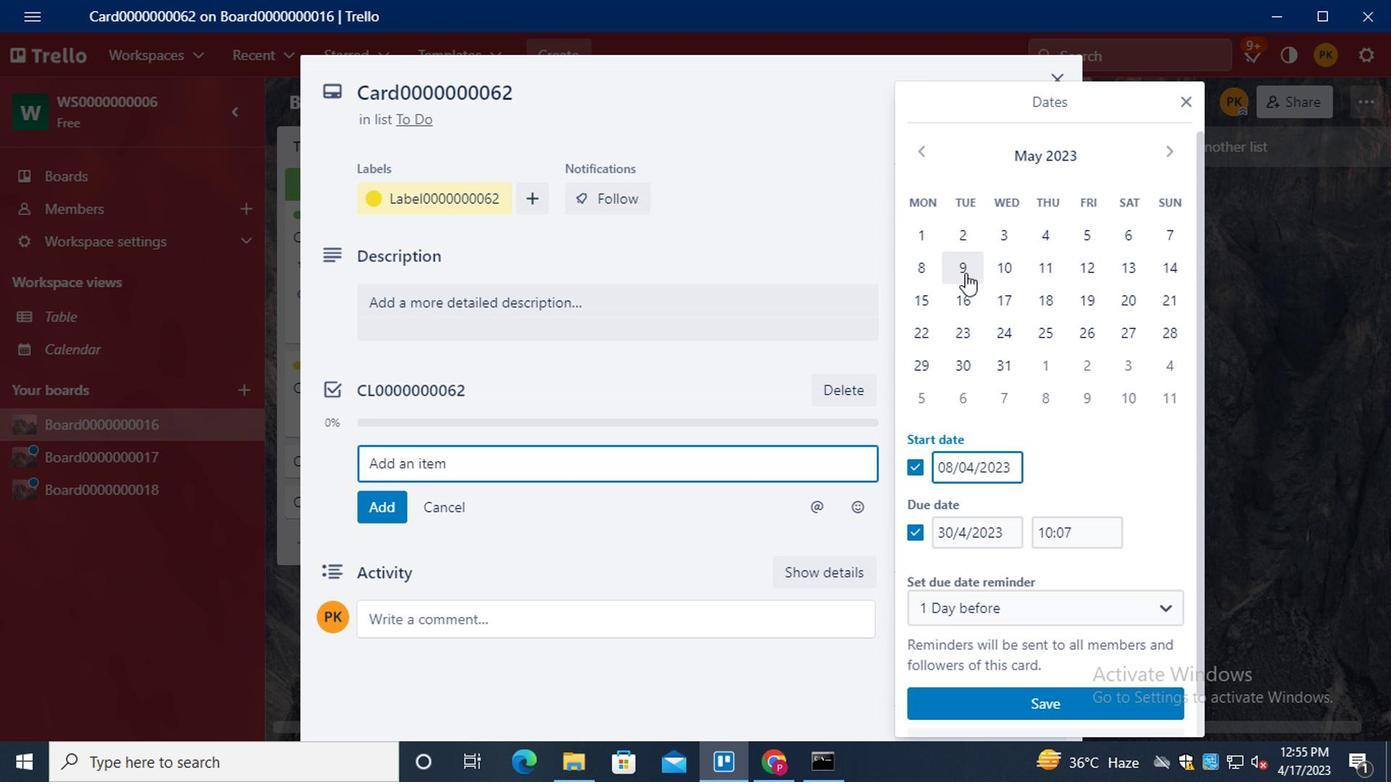 
Action: Mouse pressed left at (929, 274)
Screenshot: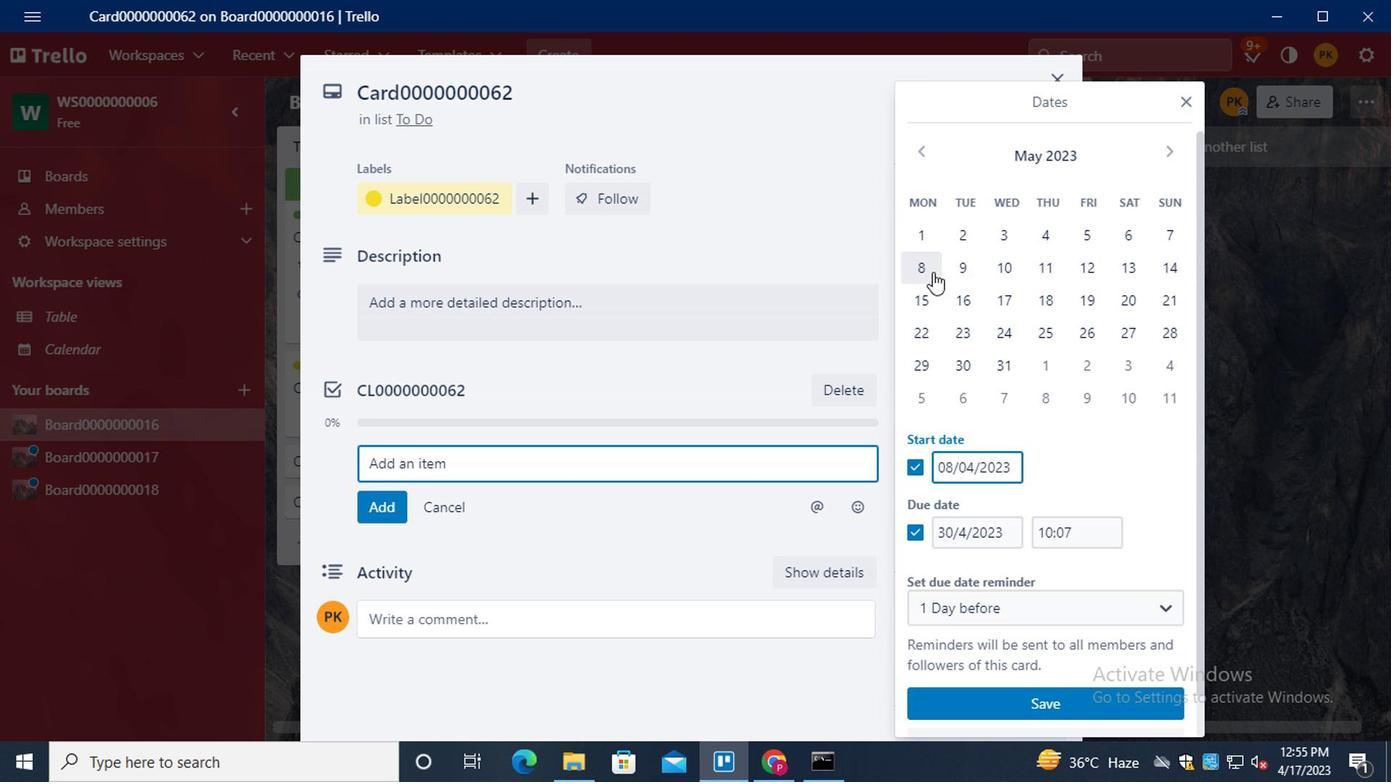 
Action: Mouse moved to (1017, 368)
Screenshot: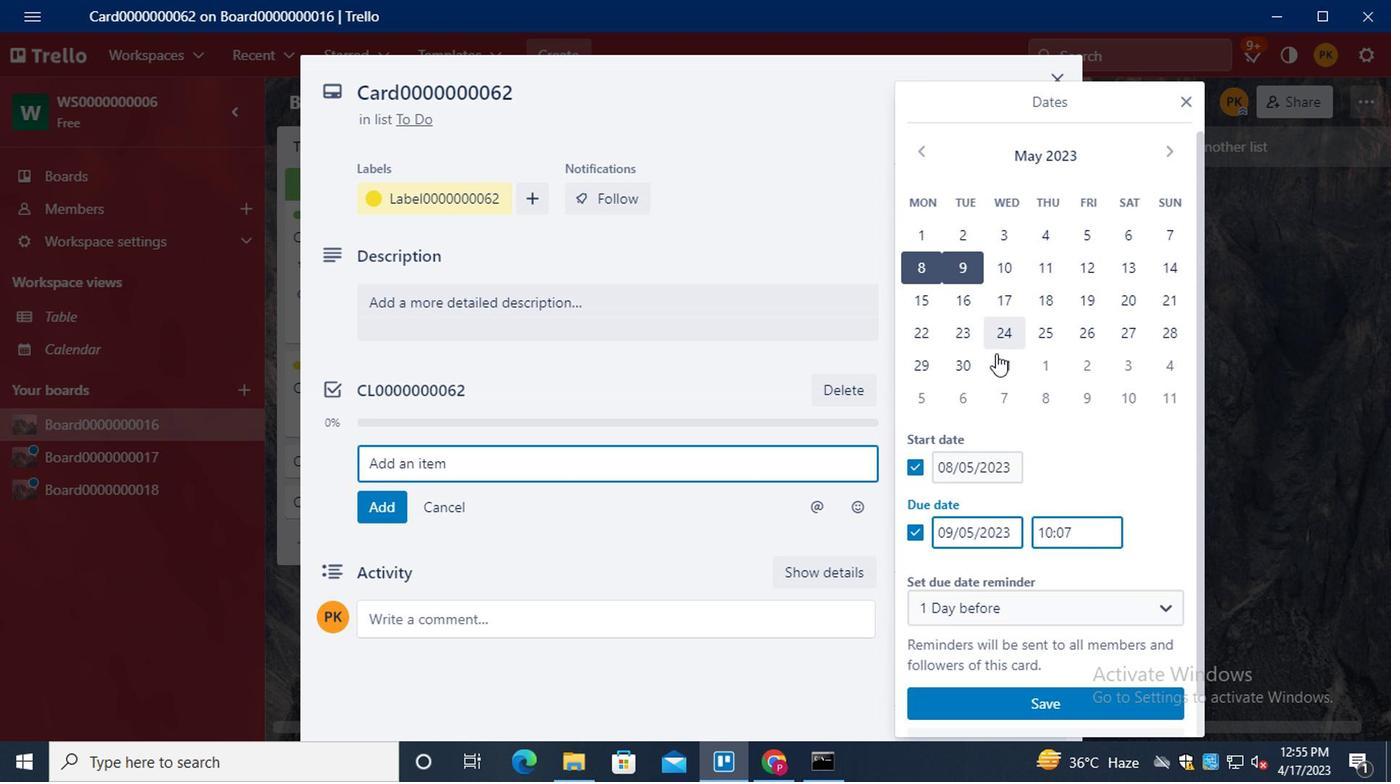 
Action: Mouse pressed left at (1017, 368)
Screenshot: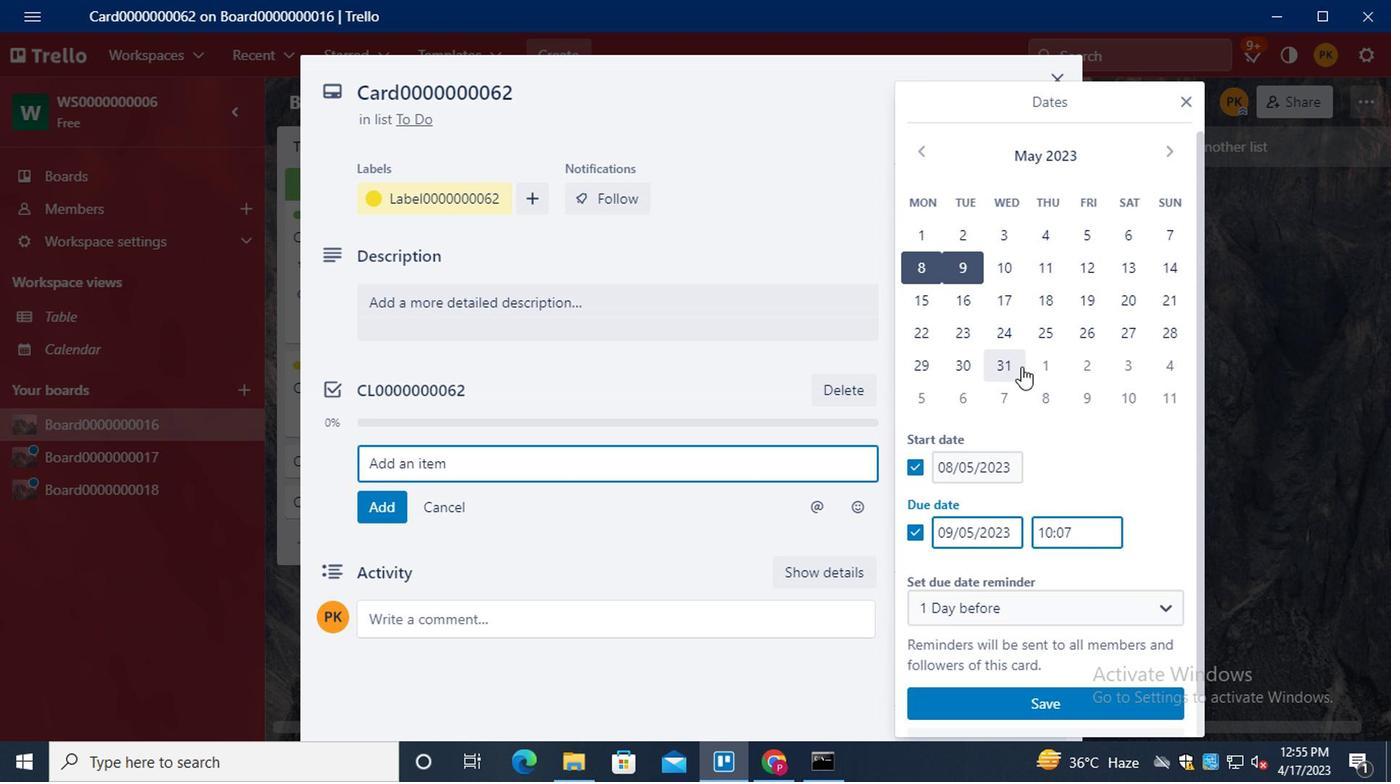 
Action: Mouse moved to (1019, 712)
Screenshot: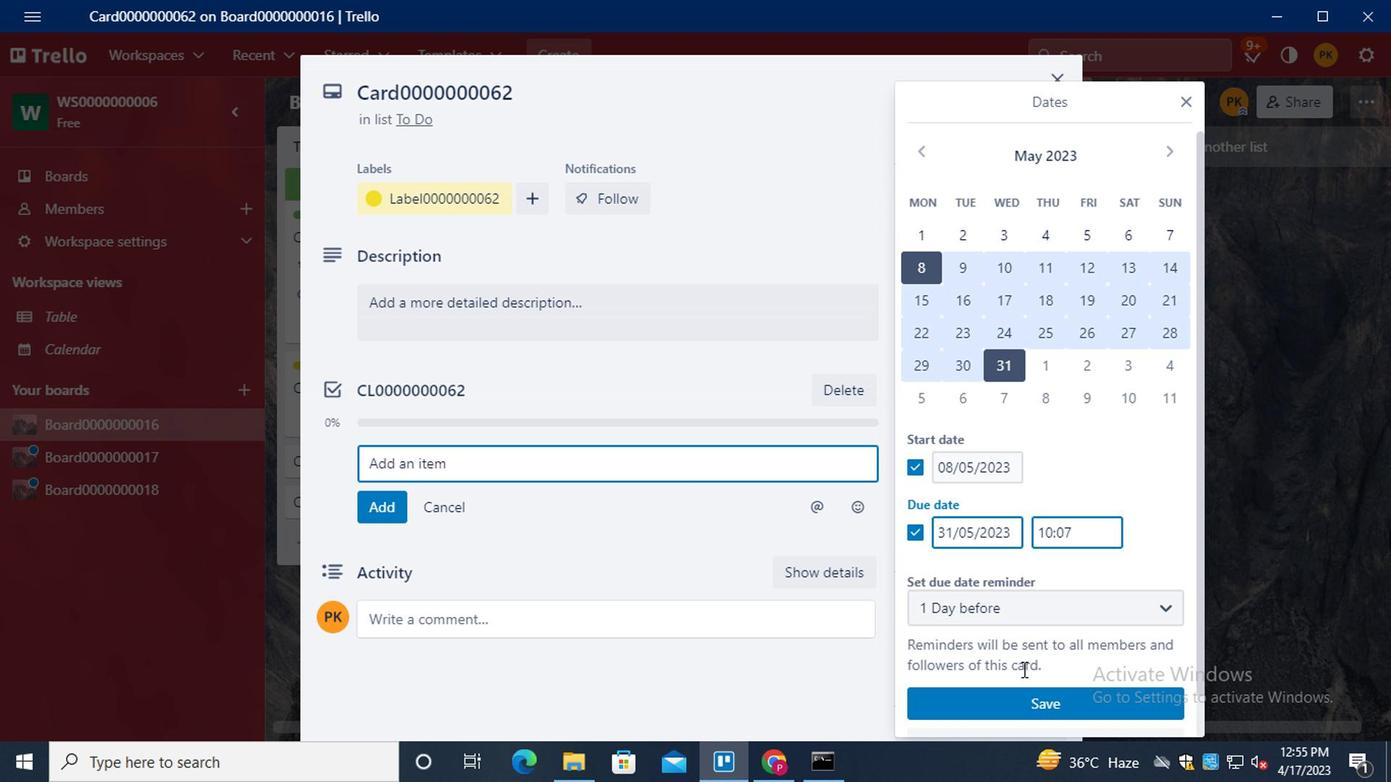 
Action: Mouse pressed left at (1019, 712)
Screenshot: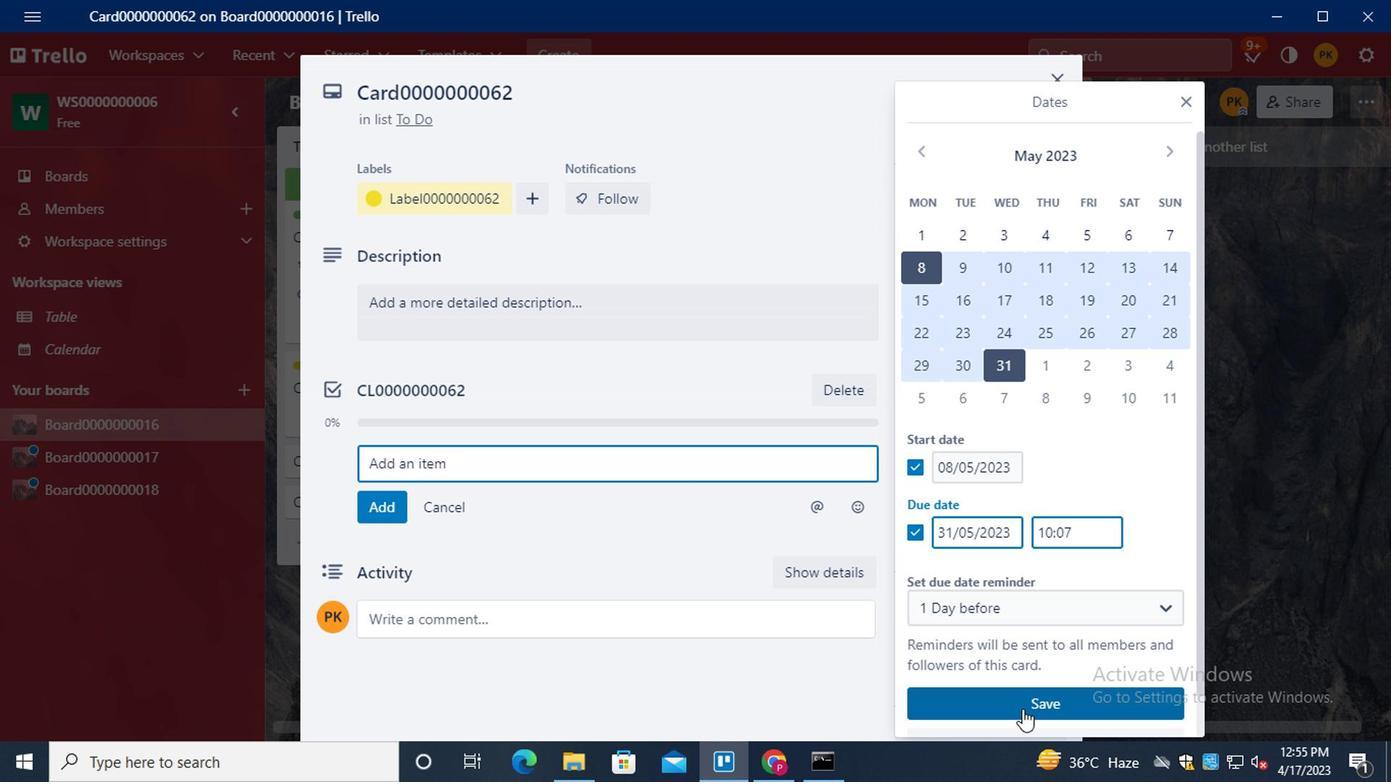 
Action: Mouse moved to (697, 338)
Screenshot: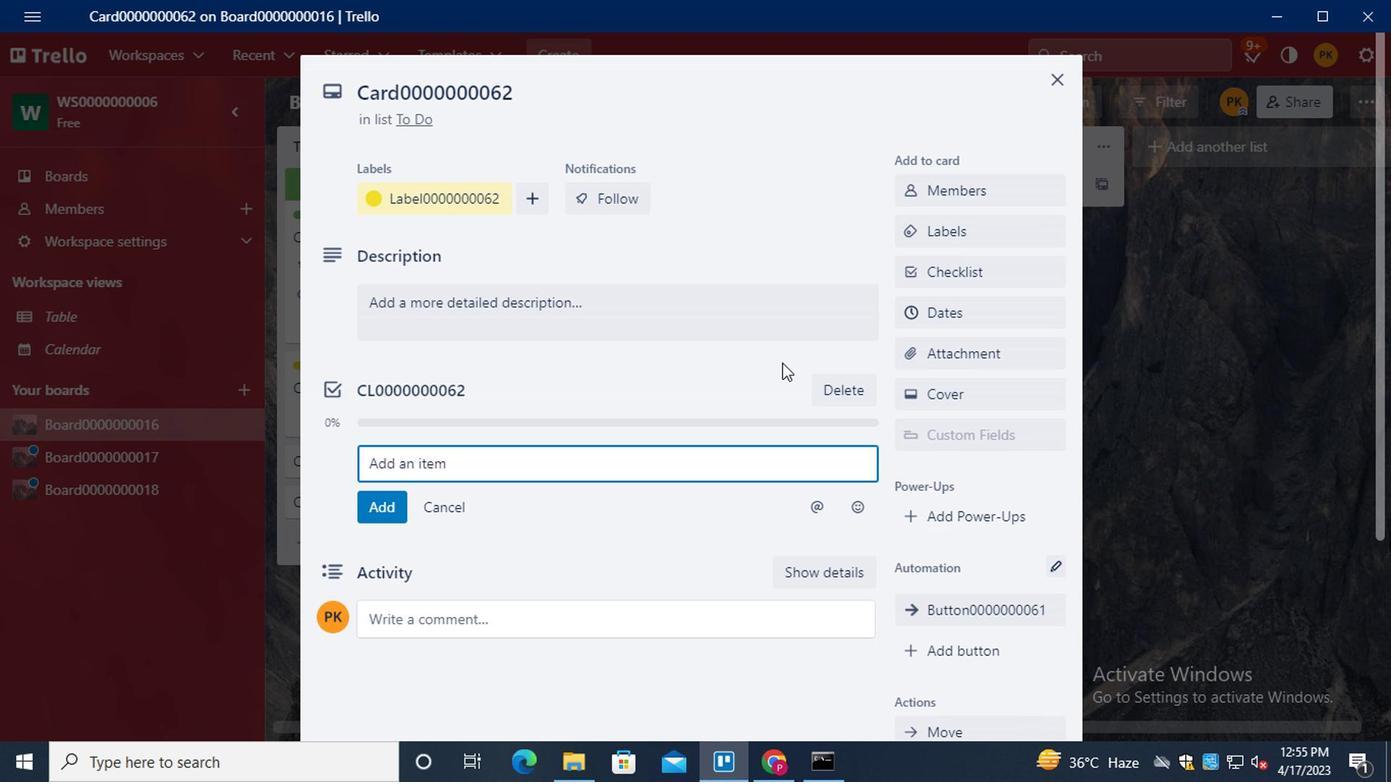 
Action: Mouse scrolled (697, 339) with delta (0, 0)
Screenshot: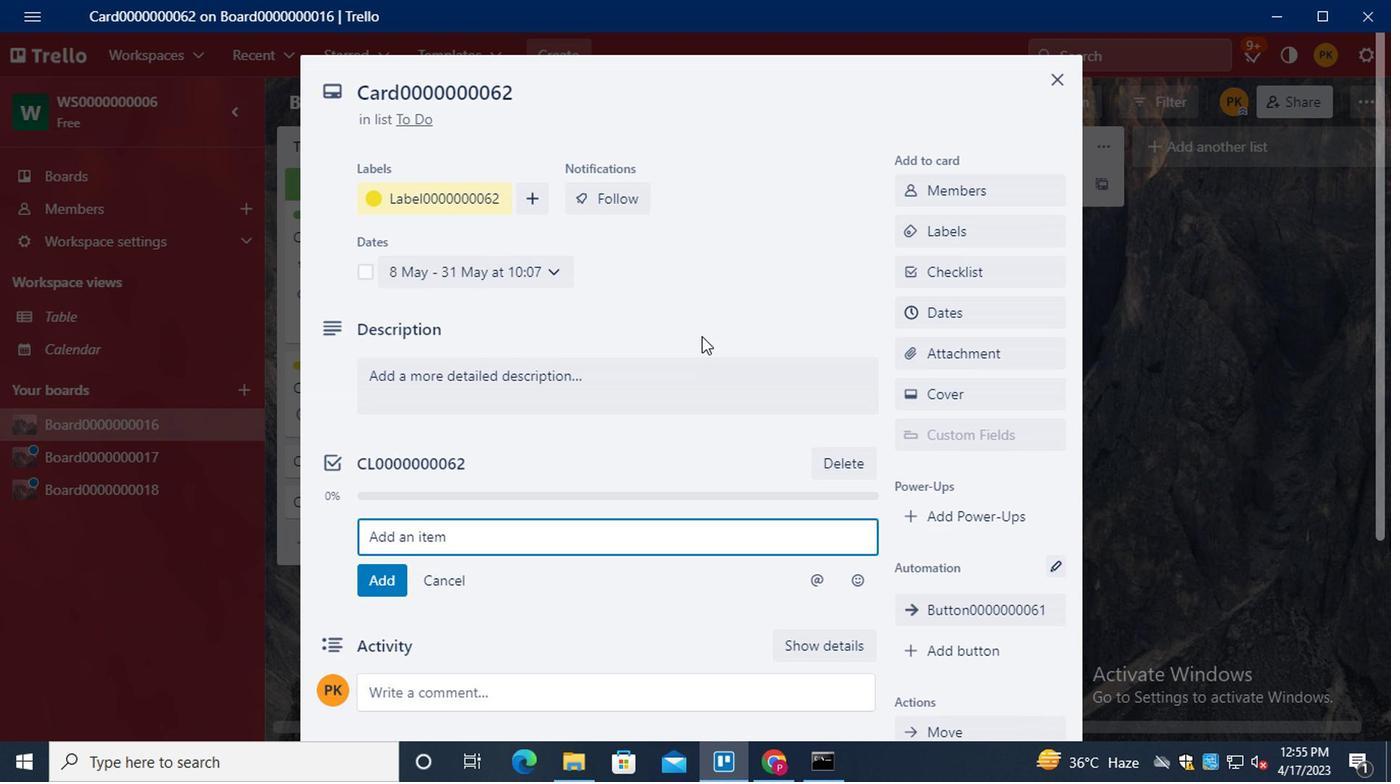 
Action: Mouse scrolled (697, 339) with delta (0, 0)
Screenshot: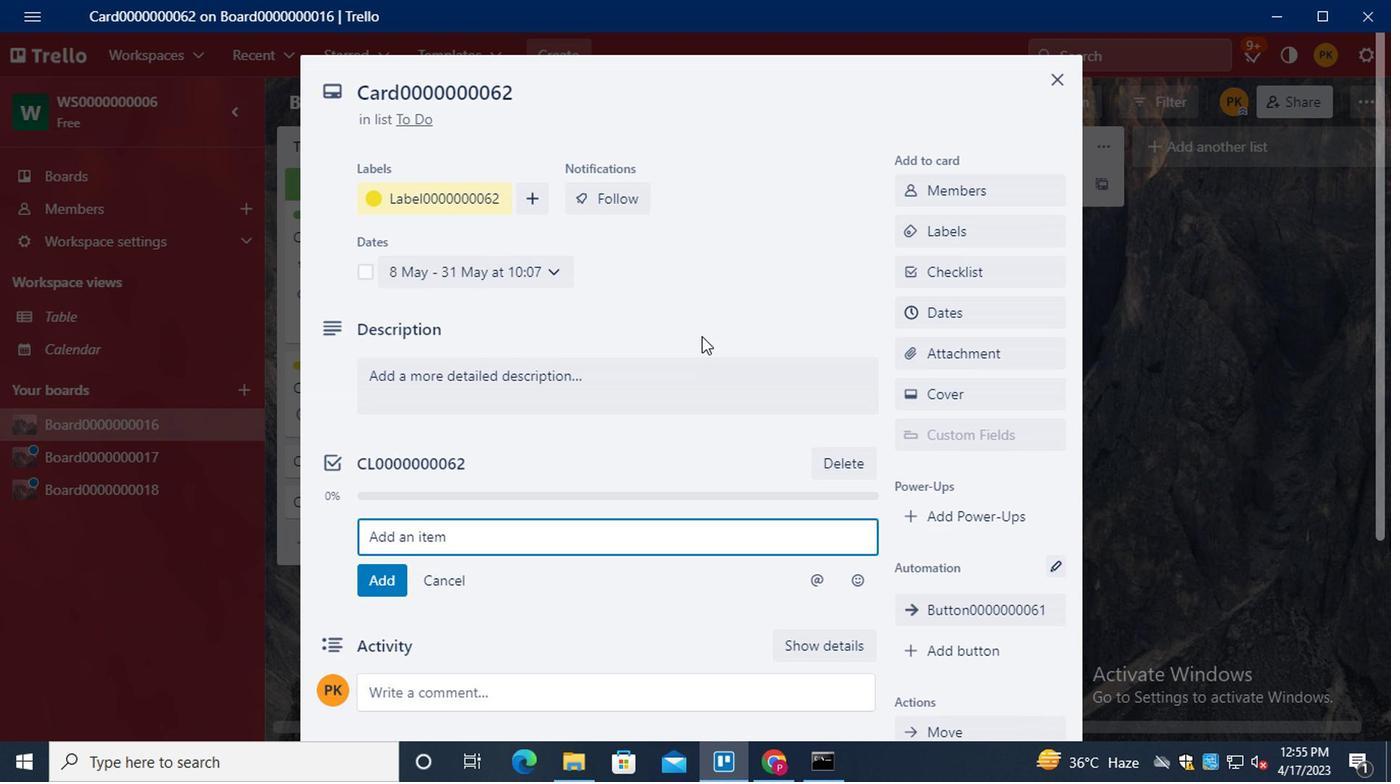 
Action: Mouse scrolled (697, 339) with delta (0, 0)
Screenshot: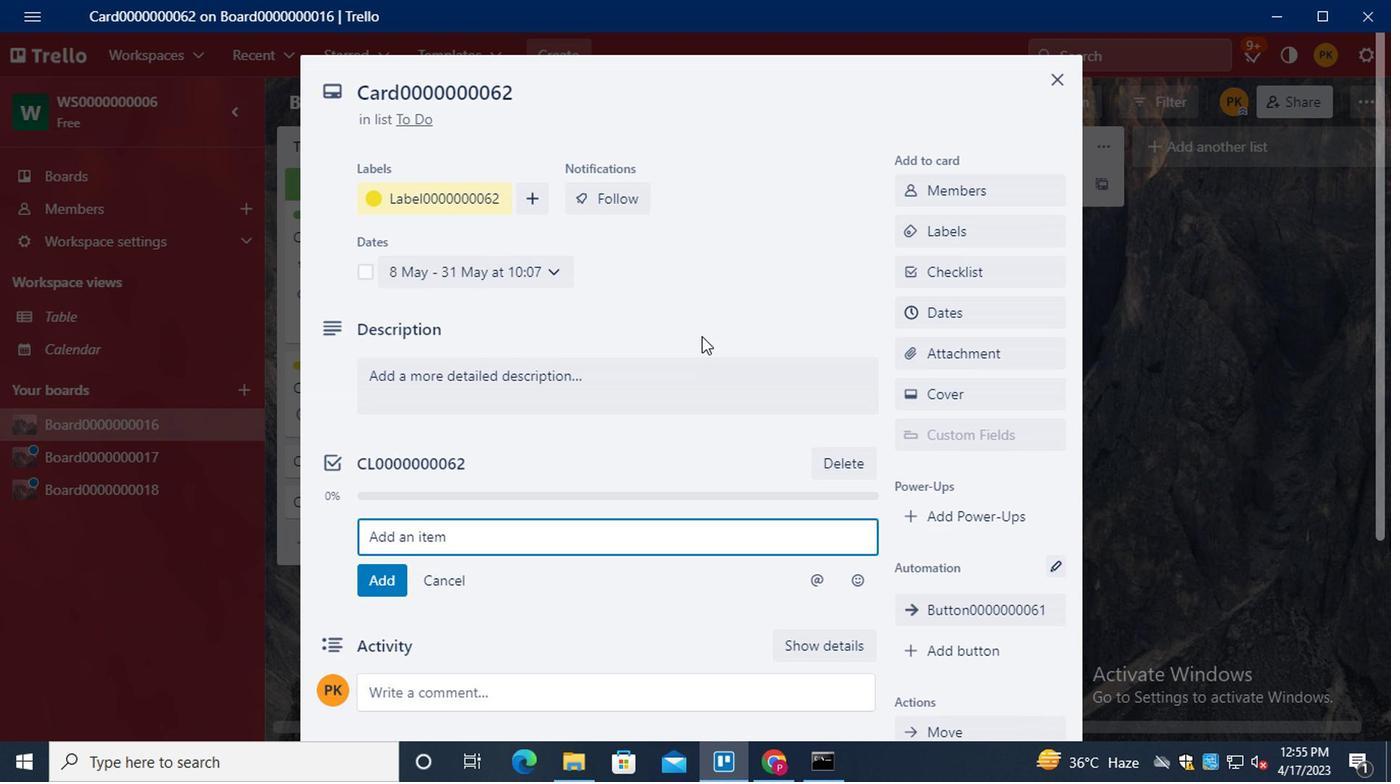 
Action: Mouse scrolled (697, 339) with delta (0, 0)
Screenshot: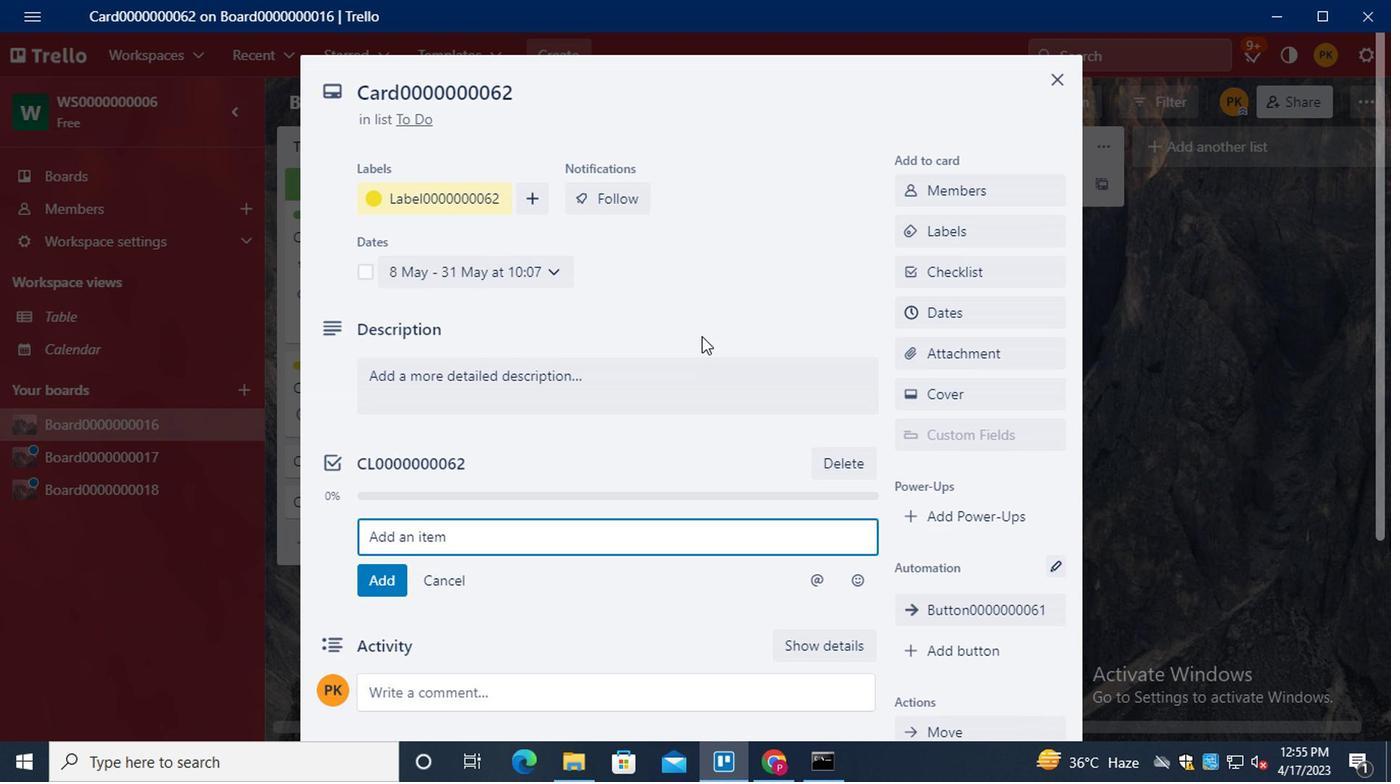 
Action: Mouse scrolled (697, 339) with delta (0, 0)
Screenshot: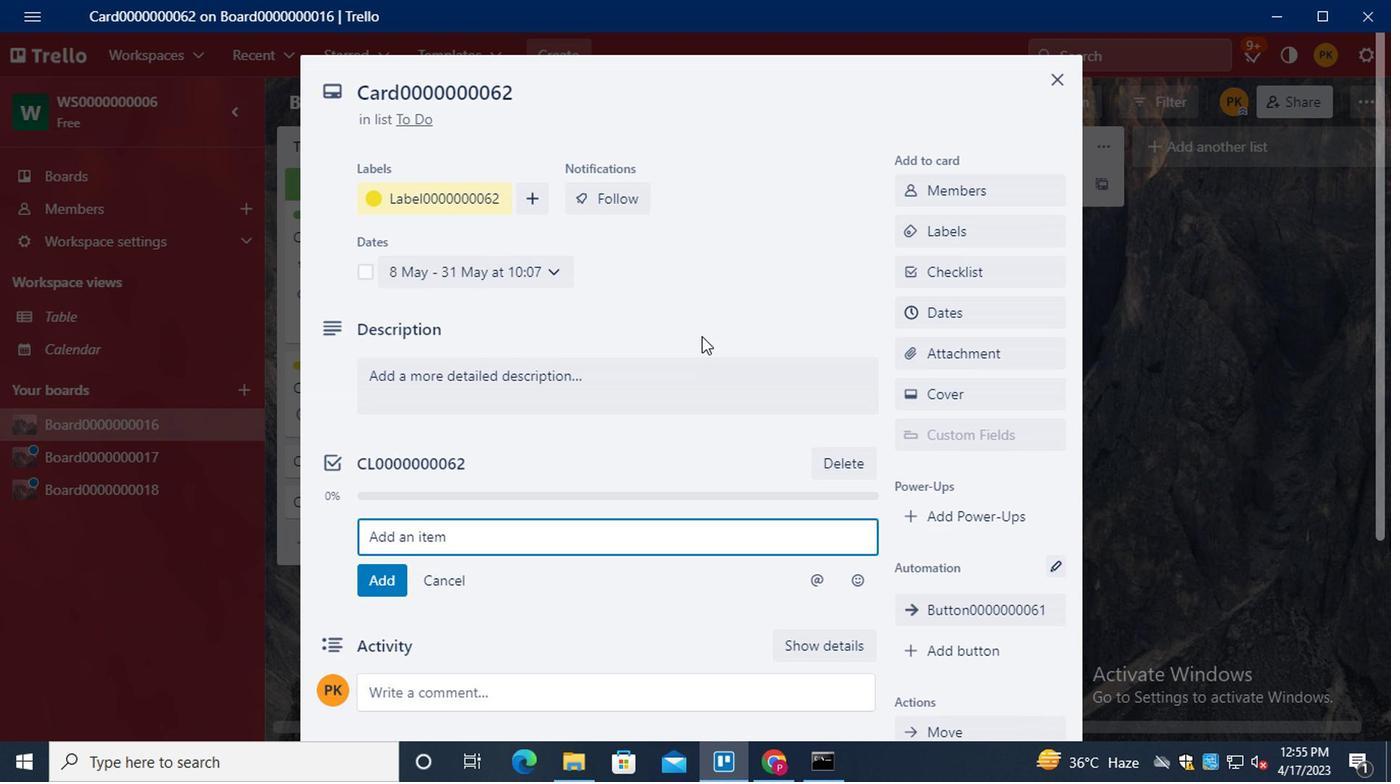 
